 Task: Open Card Crisis Management Simulation in Board Social Media Advertising Strategy and Execution to Workspace Forecasting and Budgeting and add a team member Softage.2@softage.net, a label Red, a checklist Copyrights, an attachment from your google drive, a color Red and finally, add a card description 'Develop and launch new customer loyalty program for repeat business' and a comment 'Given the potential impact of this task on our company brand reputation, let us ensure that we approach it with a focus on quality and excellence.'. Add a start date 'Jan 06, 1900' with a due date 'Jan 13, 1900'
Action: Mouse moved to (114, 457)
Screenshot: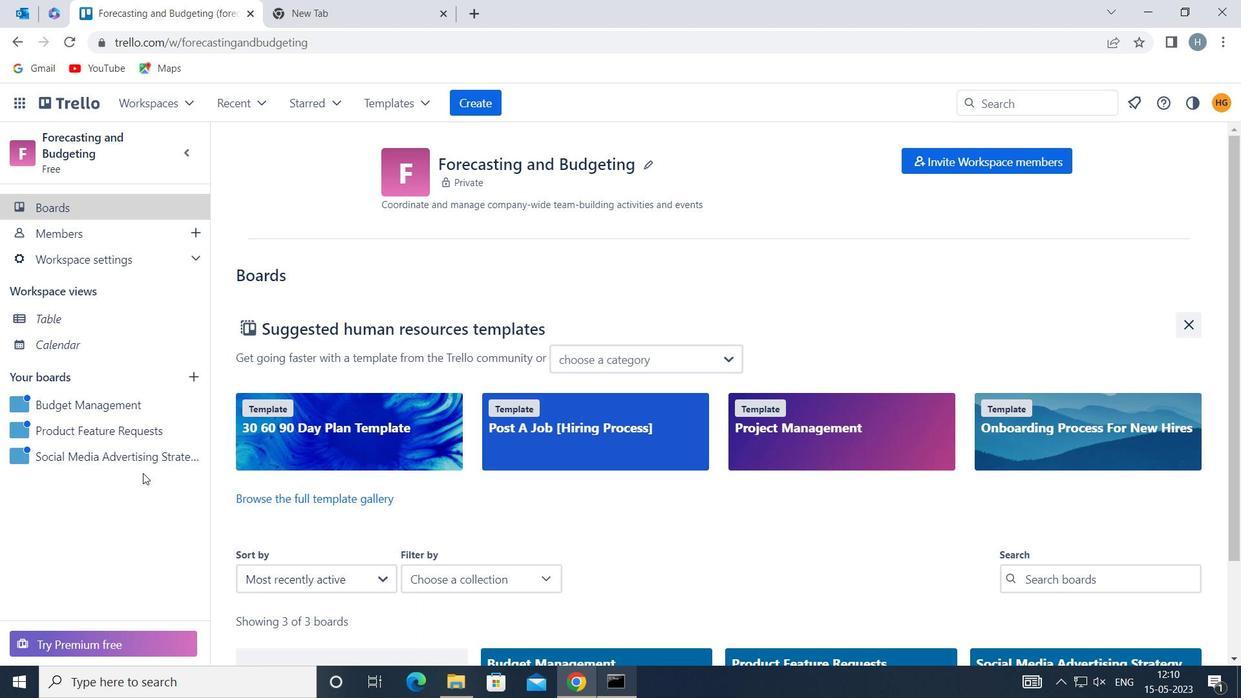 
Action: Mouse pressed left at (114, 457)
Screenshot: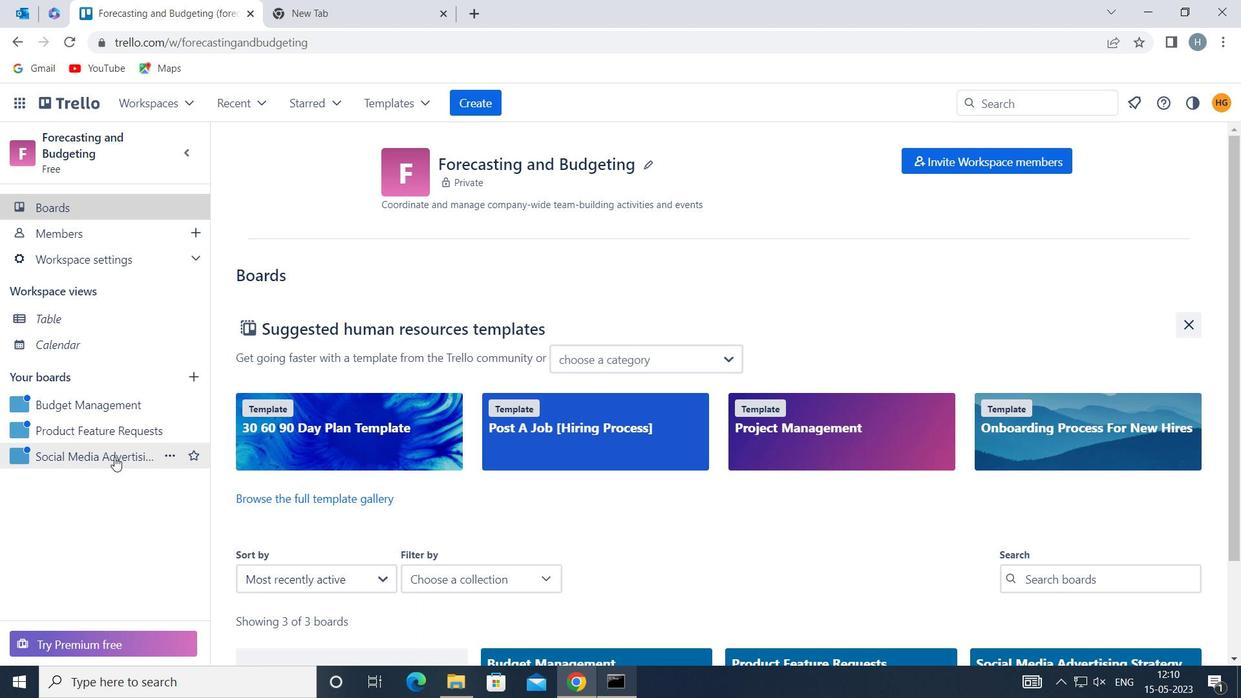 
Action: Mouse moved to (583, 227)
Screenshot: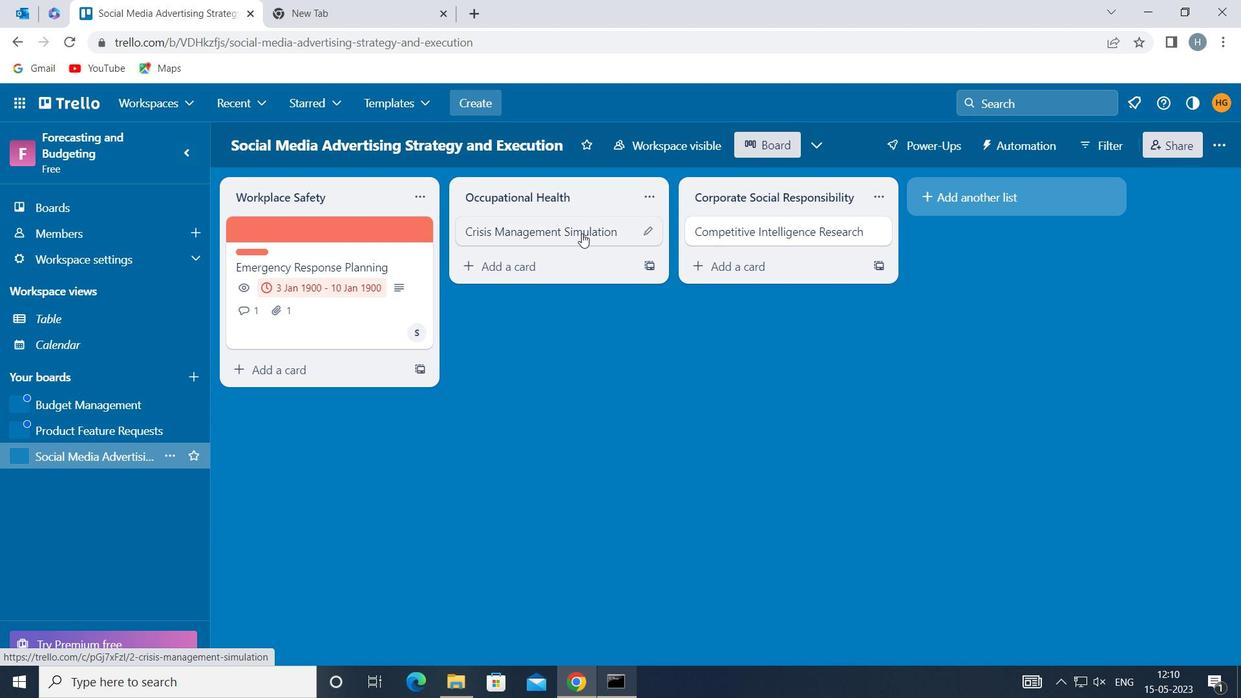 
Action: Mouse pressed left at (583, 227)
Screenshot: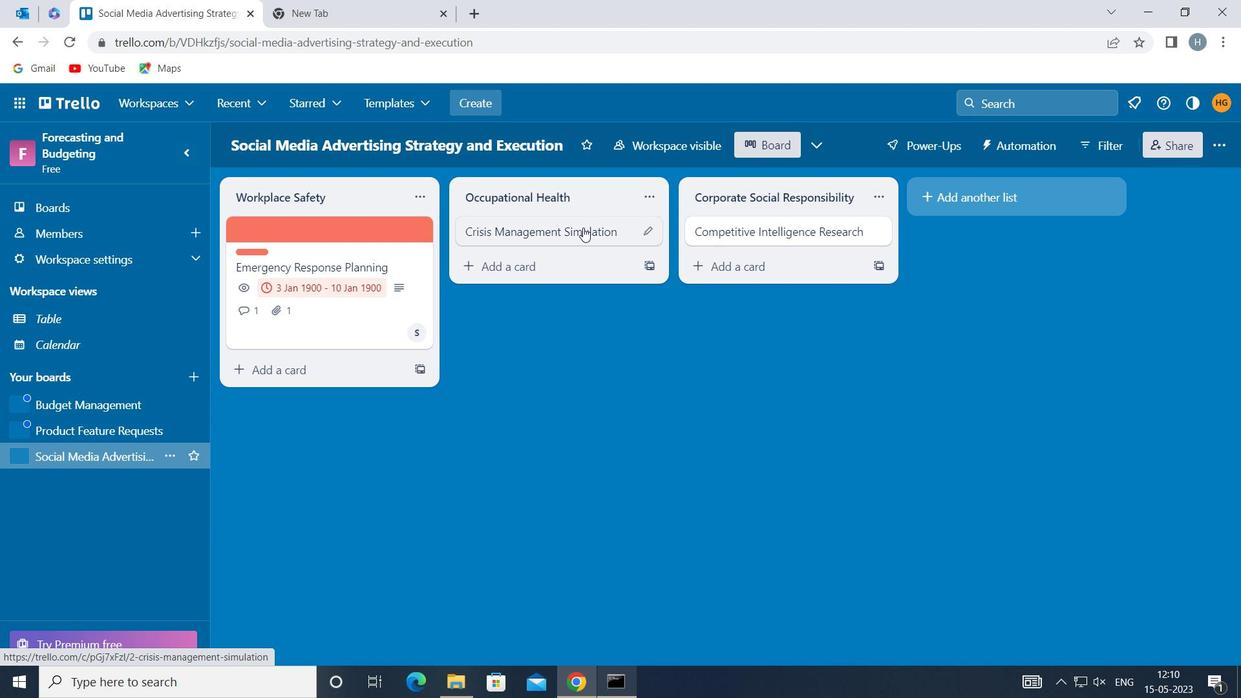 
Action: Mouse moved to (839, 283)
Screenshot: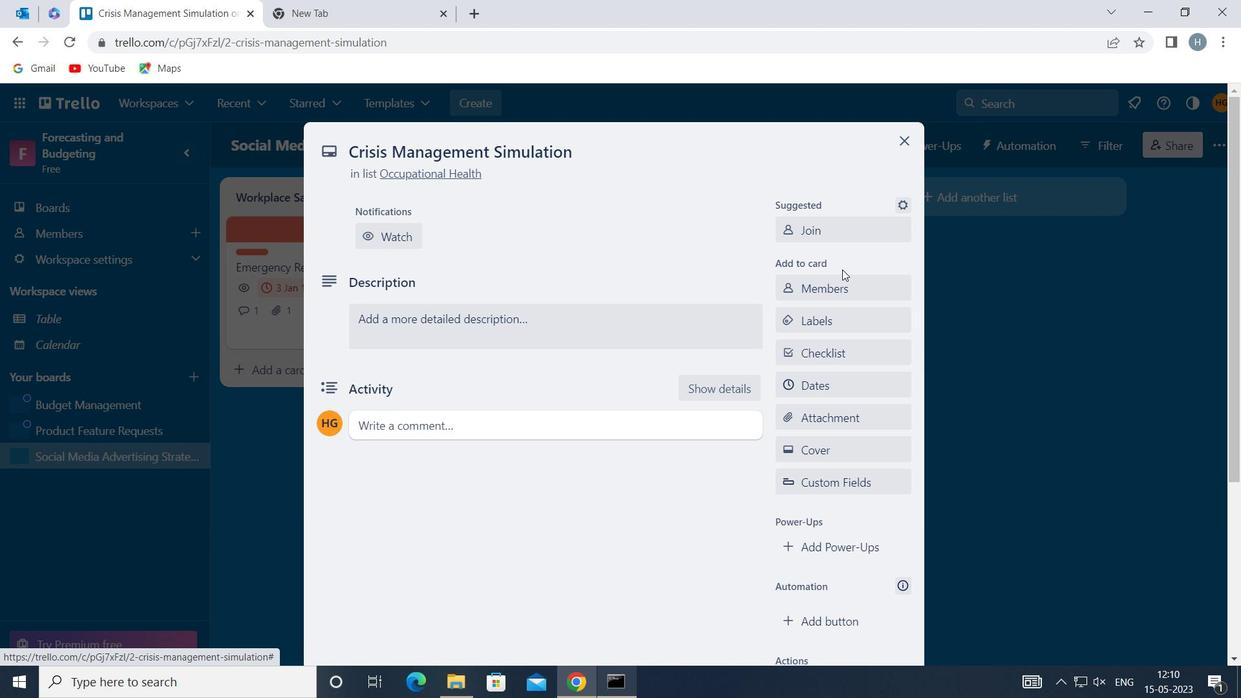 
Action: Mouse pressed left at (839, 283)
Screenshot: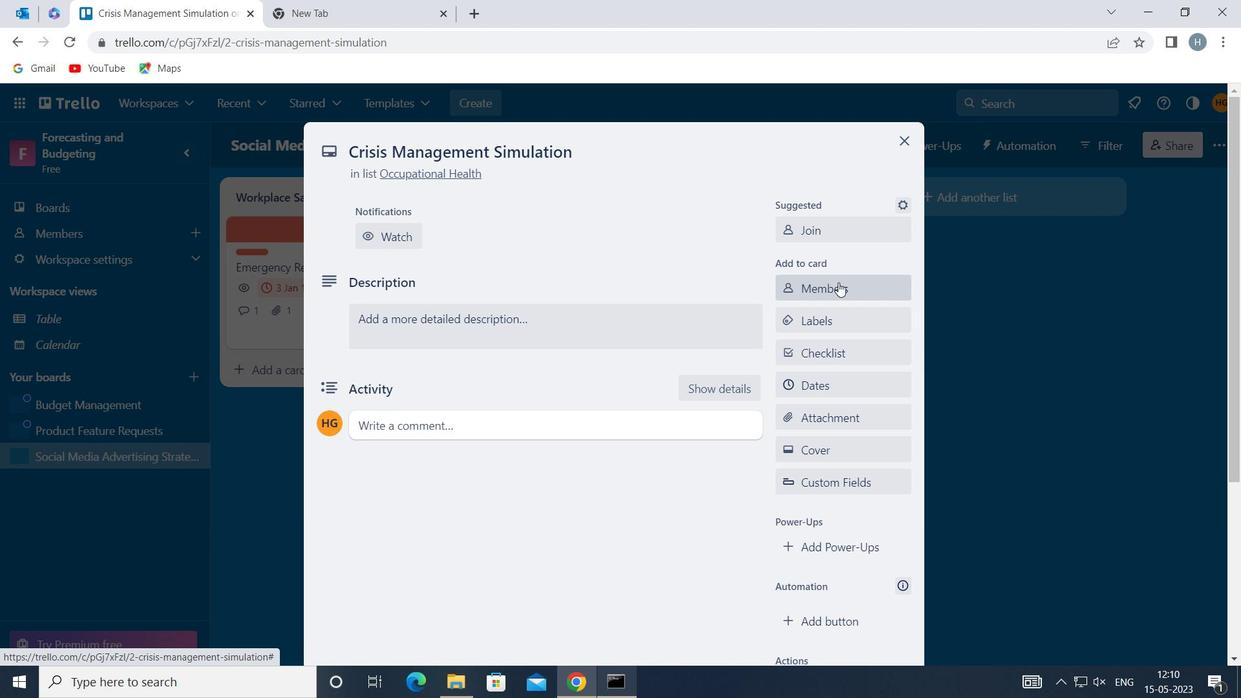 
Action: Key pressed softag
Screenshot: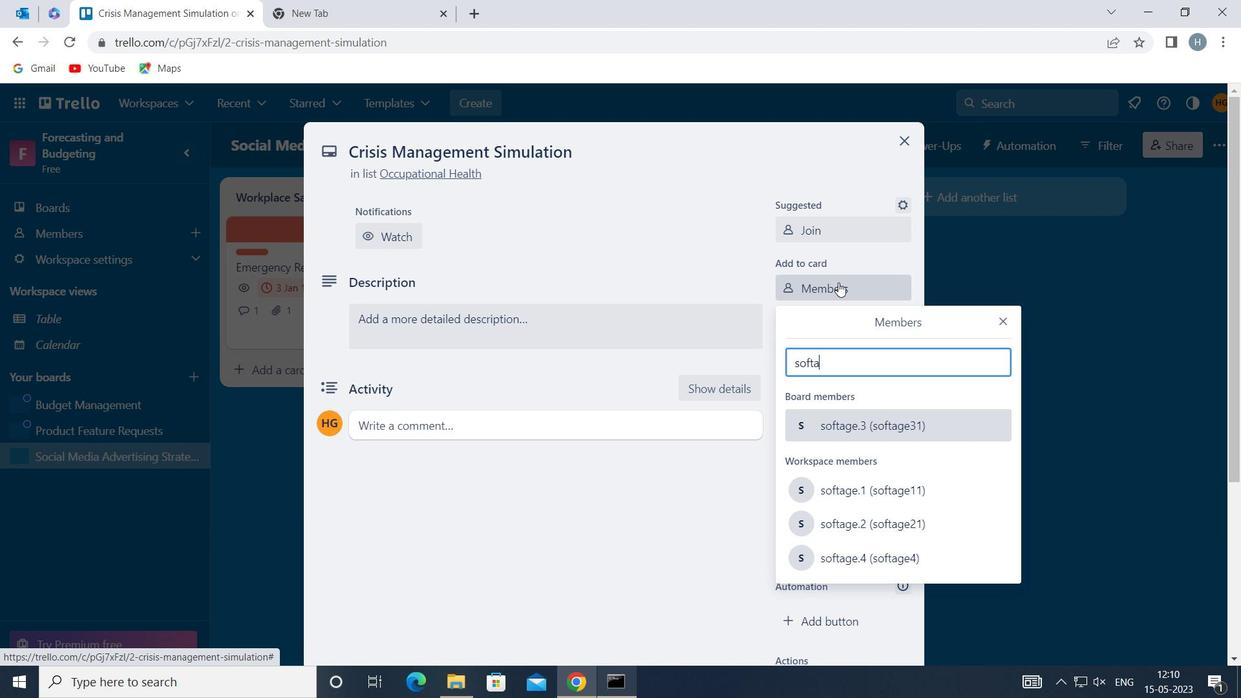 
Action: Mouse moved to (840, 283)
Screenshot: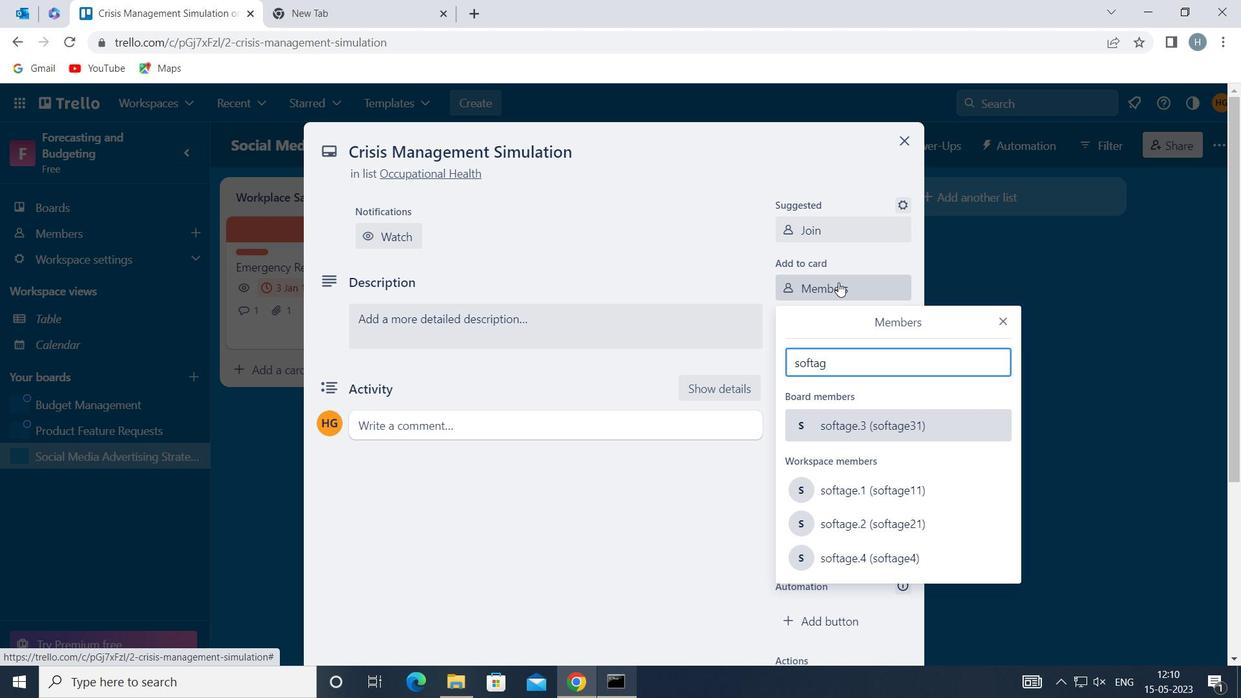 
Action: Key pressed e
Screenshot: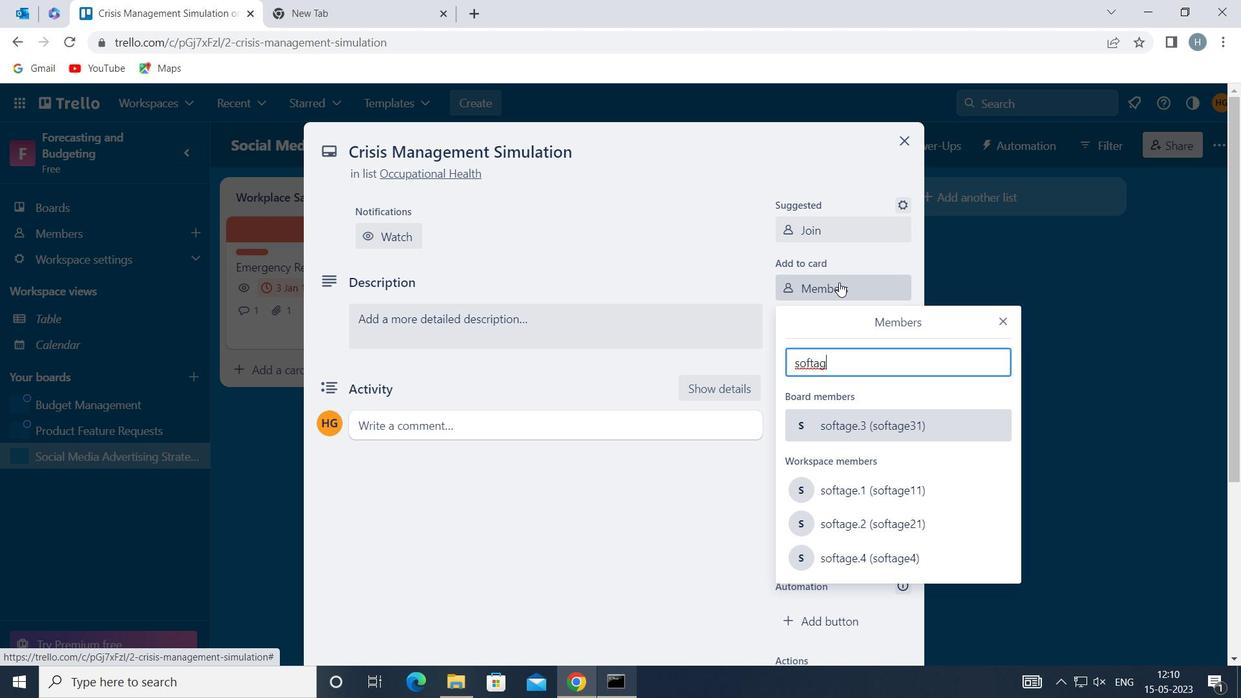 
Action: Mouse moved to (902, 521)
Screenshot: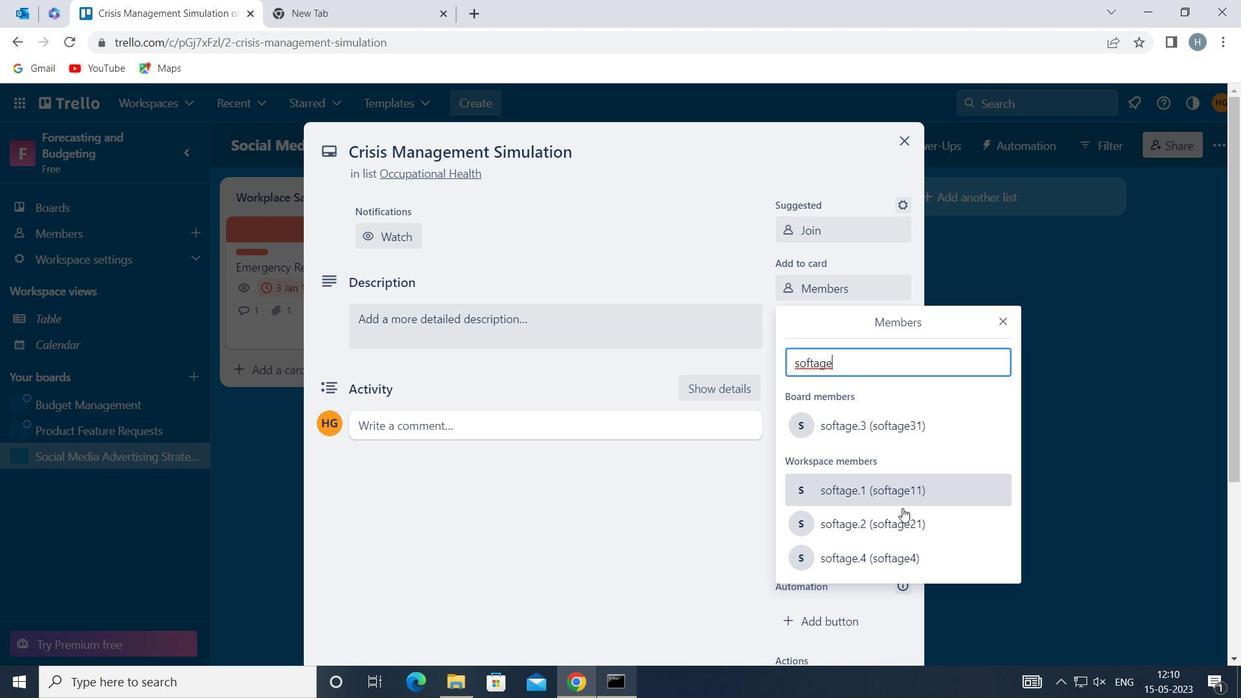 
Action: Mouse pressed left at (902, 521)
Screenshot: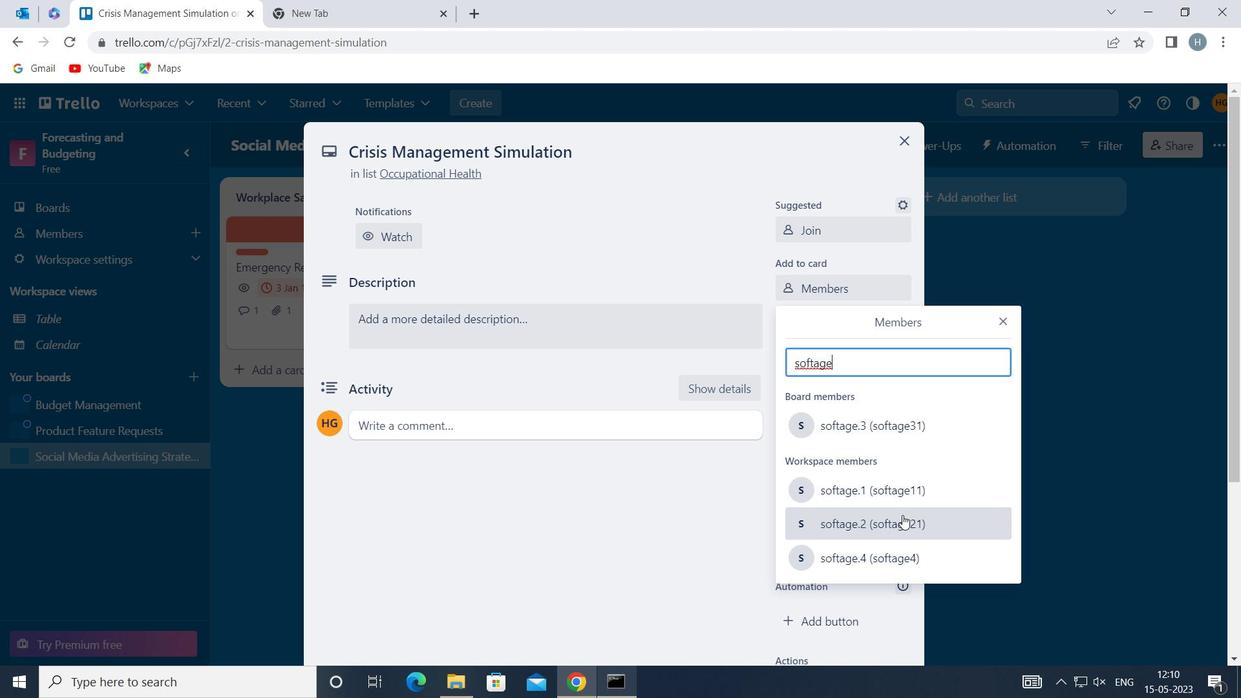 
Action: Mouse moved to (1004, 317)
Screenshot: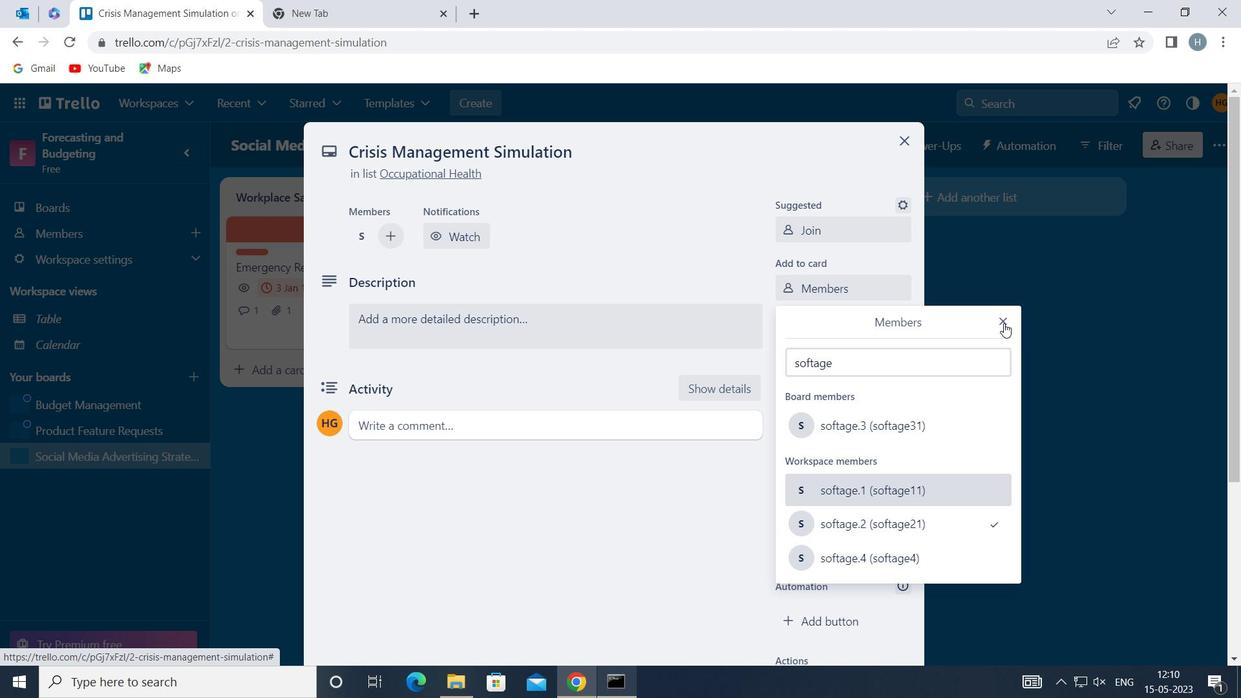 
Action: Mouse pressed left at (1004, 317)
Screenshot: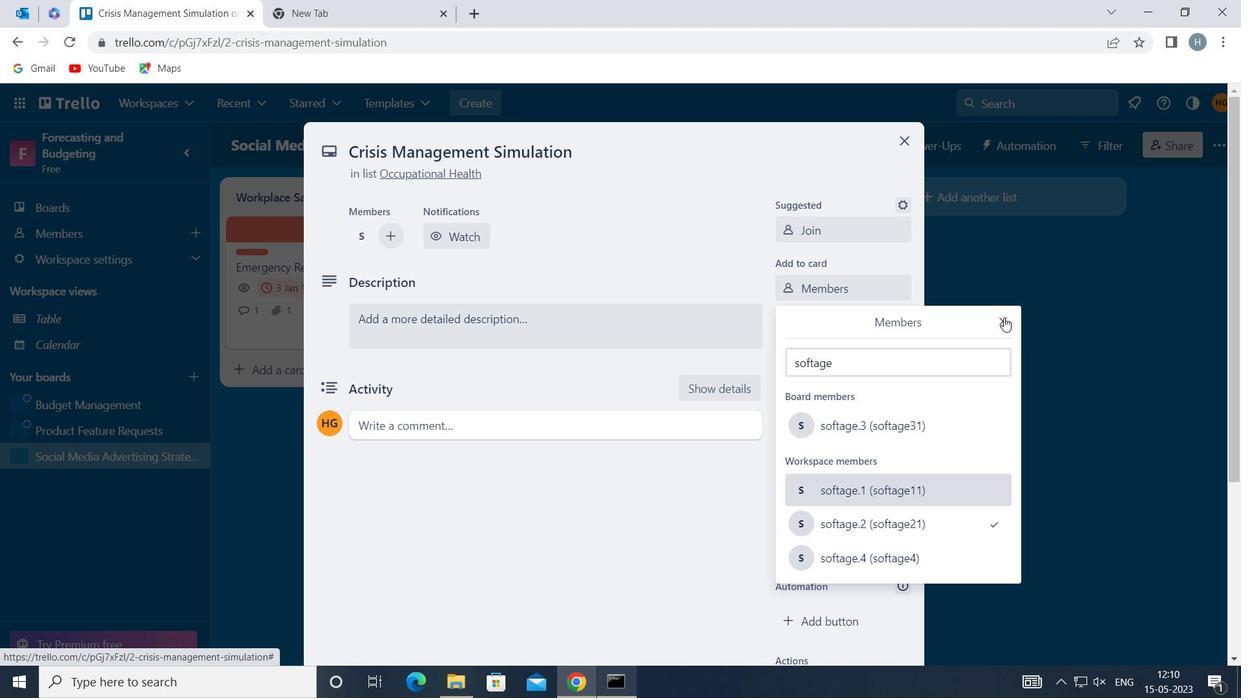 
Action: Mouse moved to (845, 325)
Screenshot: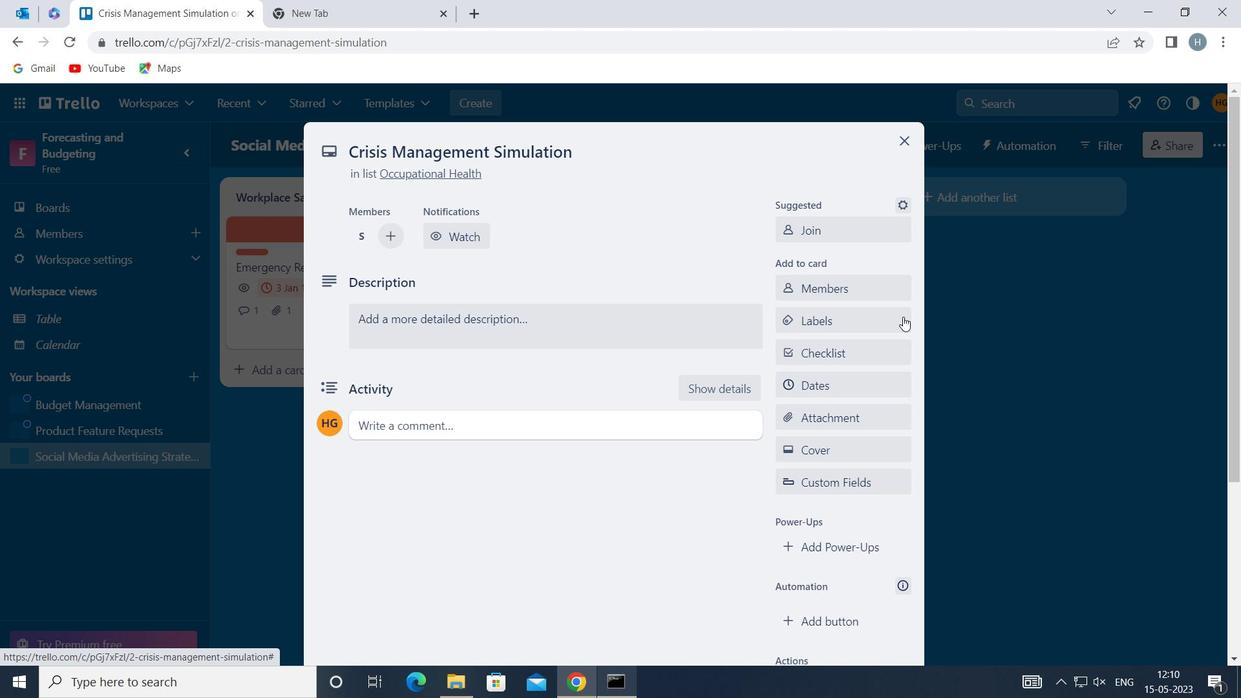 
Action: Mouse pressed left at (845, 325)
Screenshot: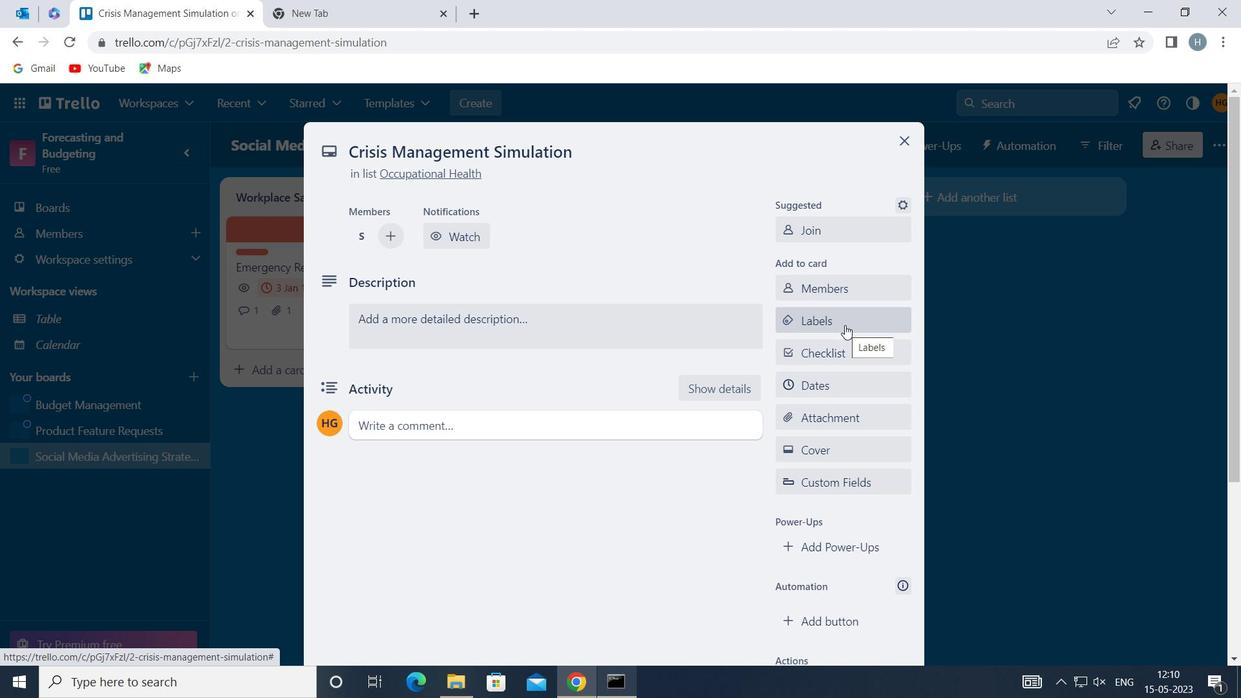
Action: Mouse pressed left at (845, 325)
Screenshot: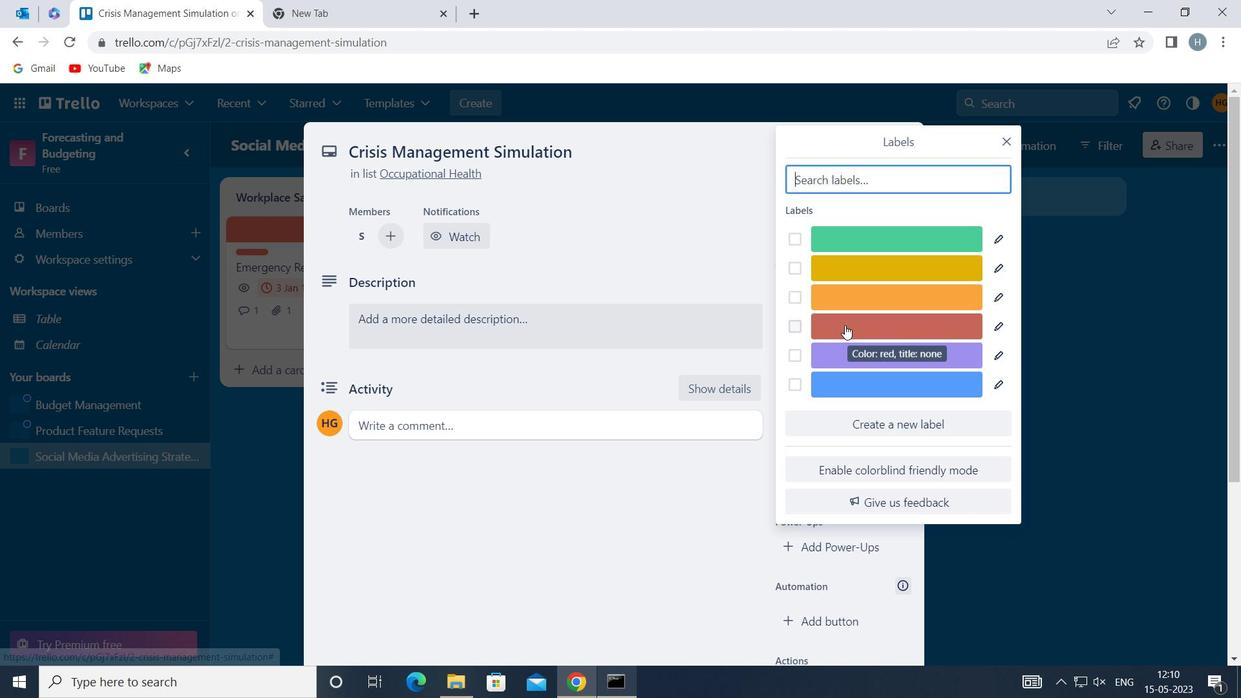 
Action: Mouse moved to (1007, 140)
Screenshot: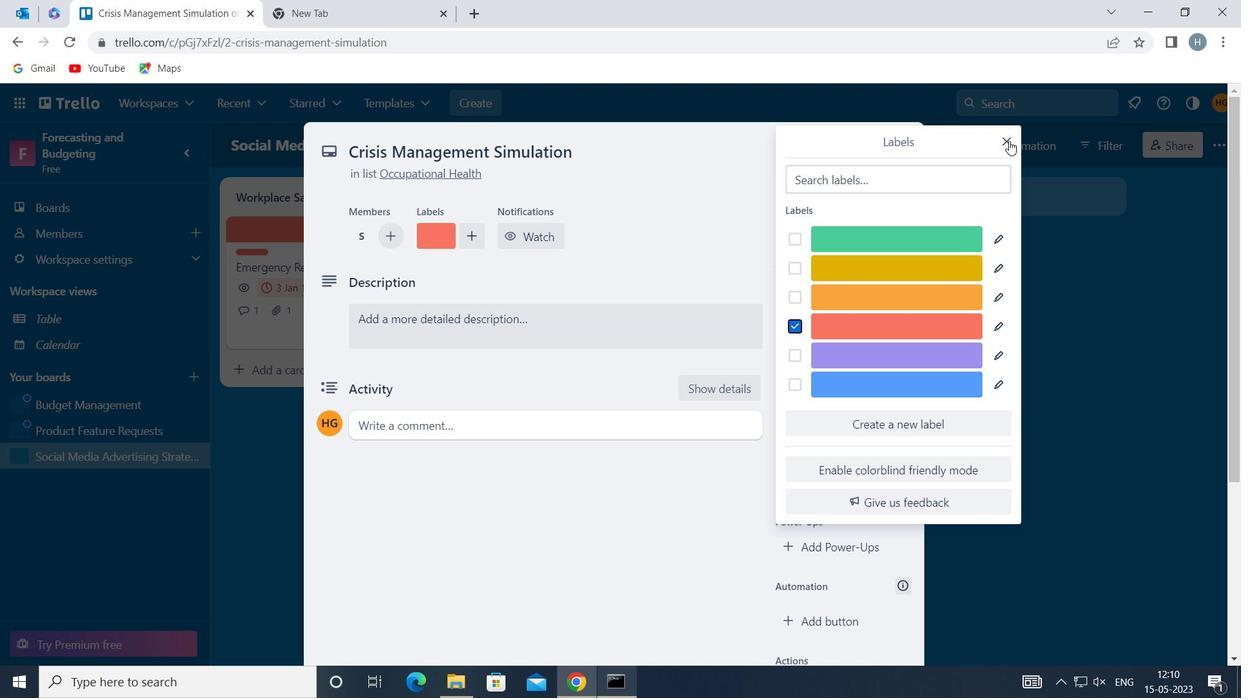 
Action: Mouse pressed left at (1007, 140)
Screenshot: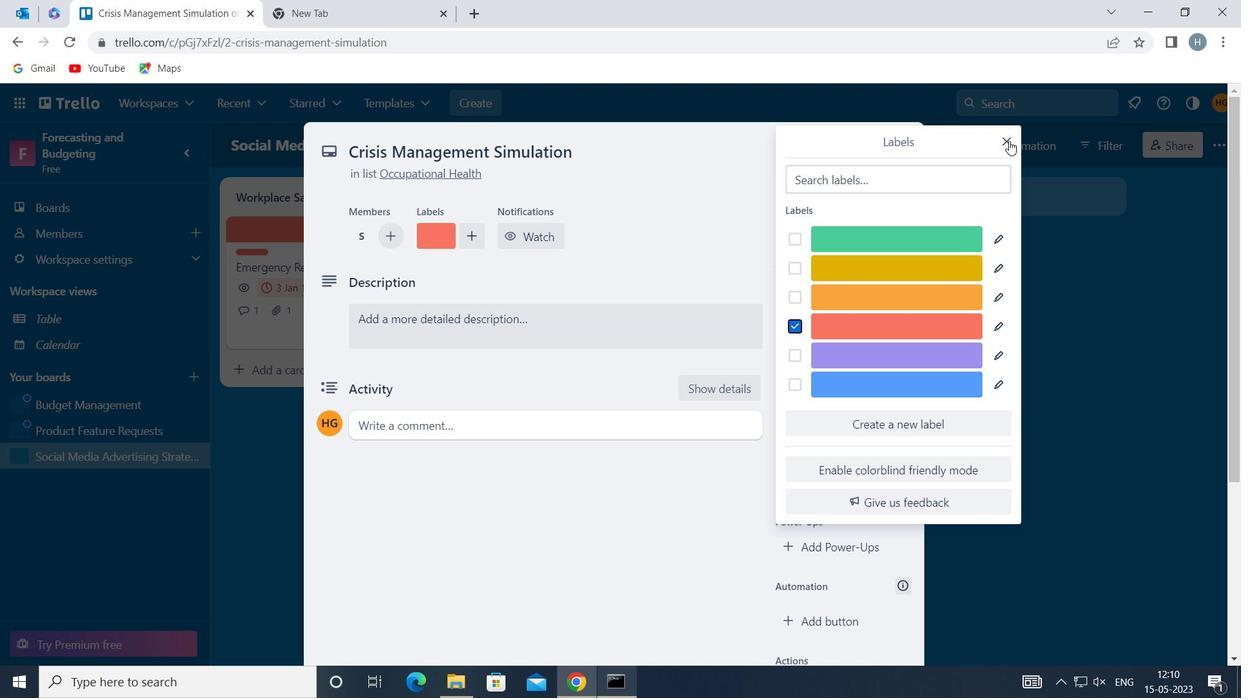
Action: Mouse moved to (845, 350)
Screenshot: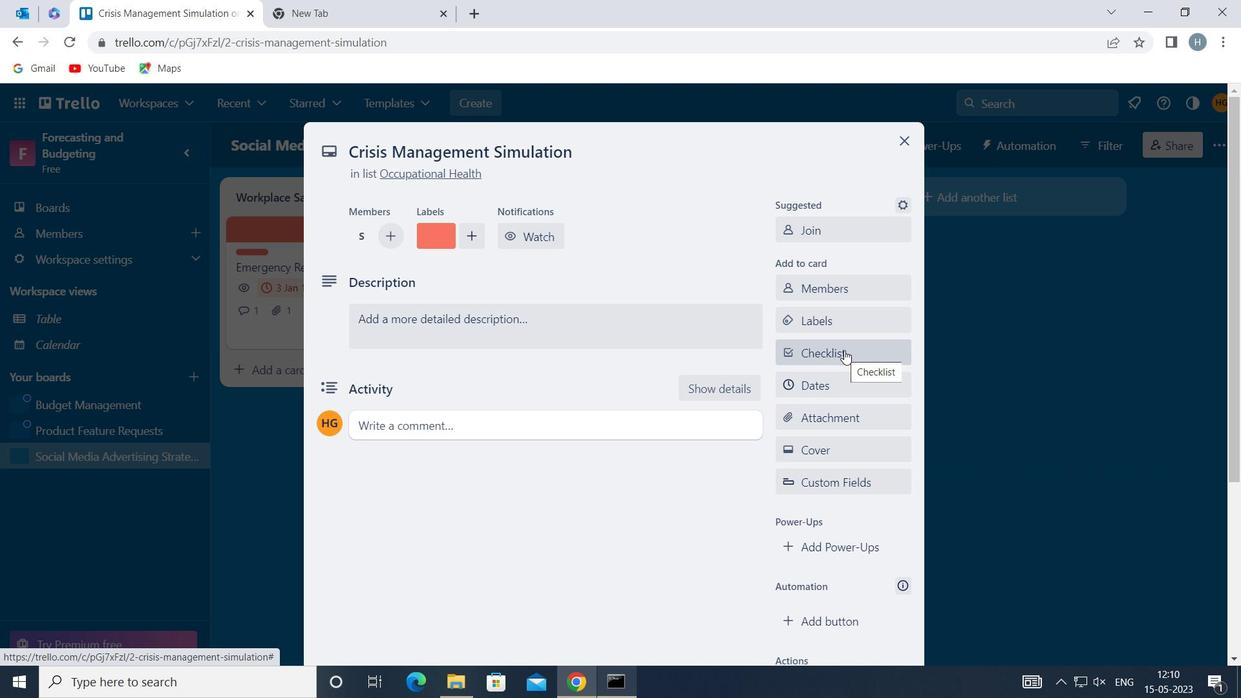 
Action: Mouse pressed left at (845, 350)
Screenshot: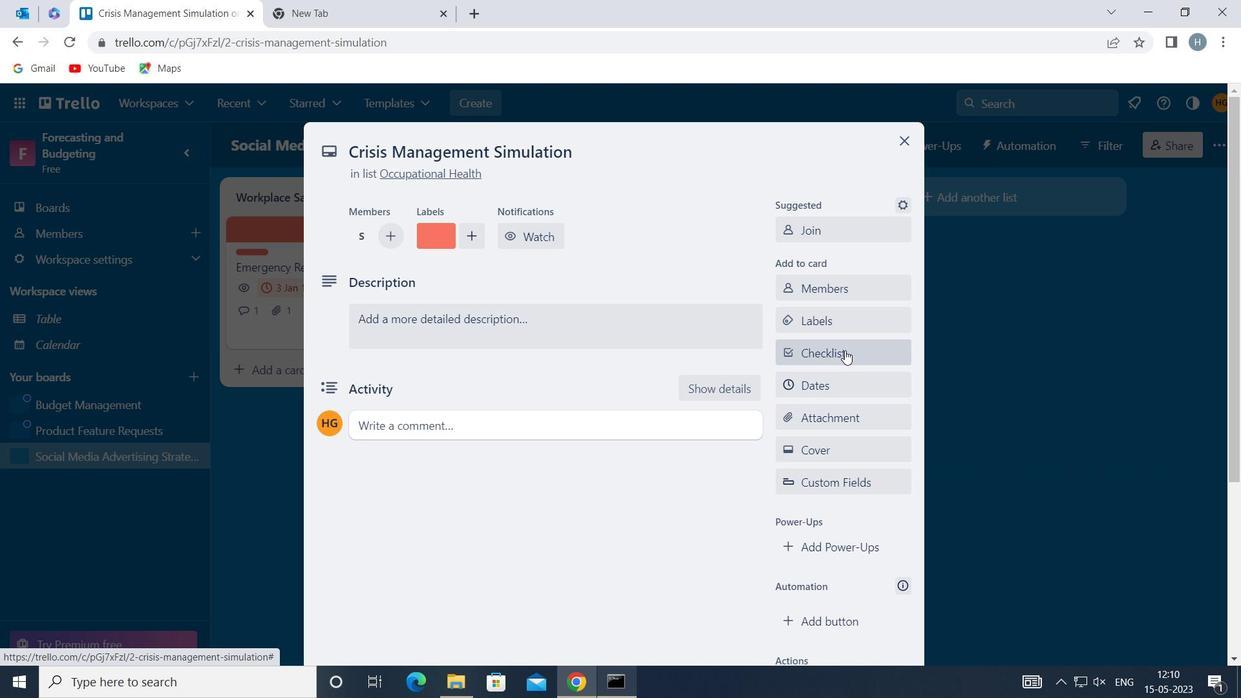 
Action: Key pressed <Key.shift>COPYRIGHTS
Screenshot: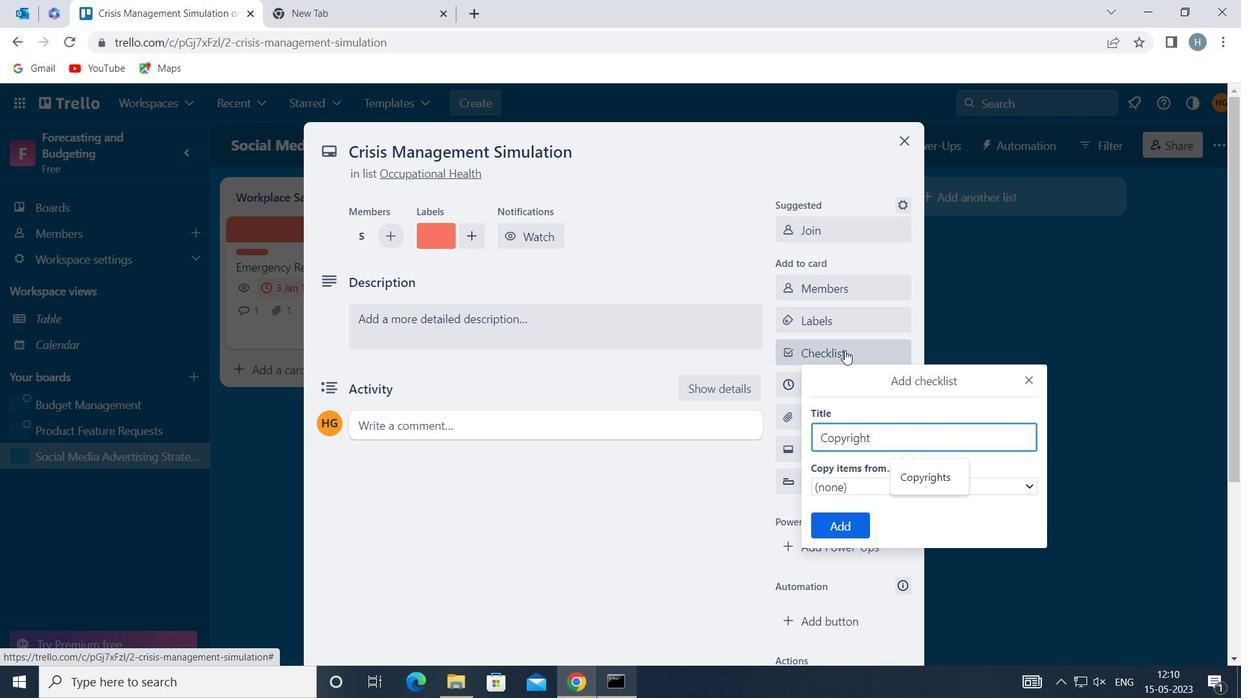 
Action: Mouse moved to (847, 515)
Screenshot: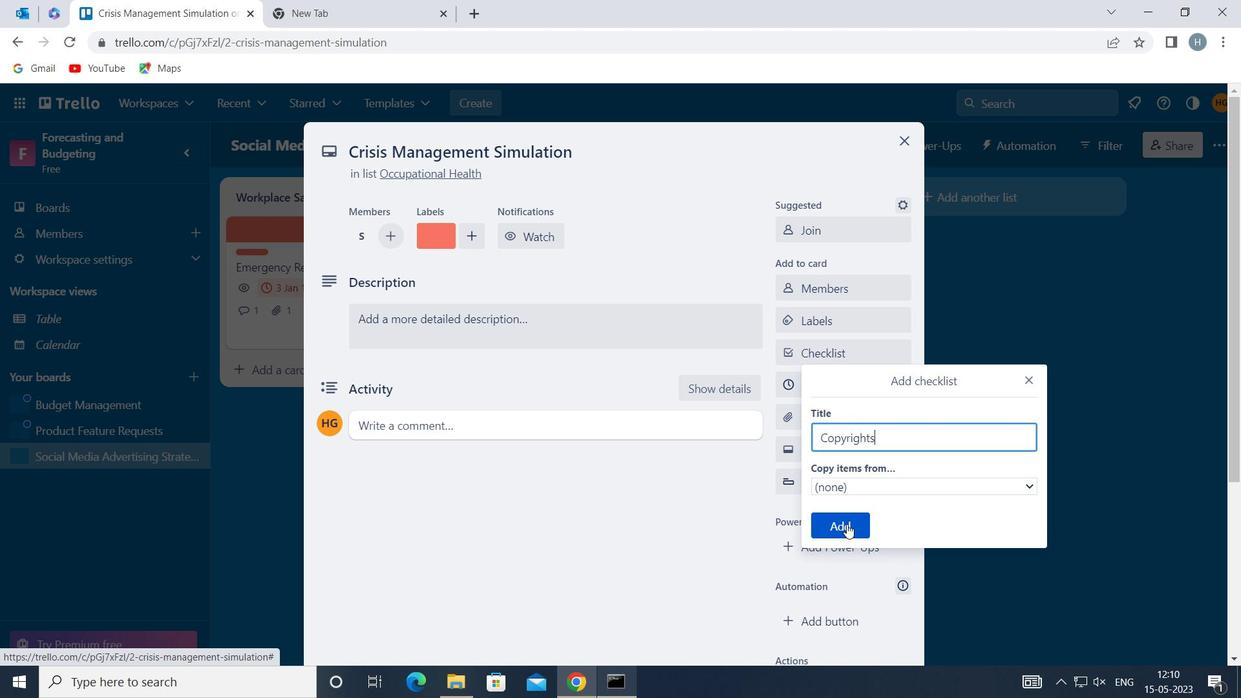 
Action: Mouse pressed left at (847, 515)
Screenshot: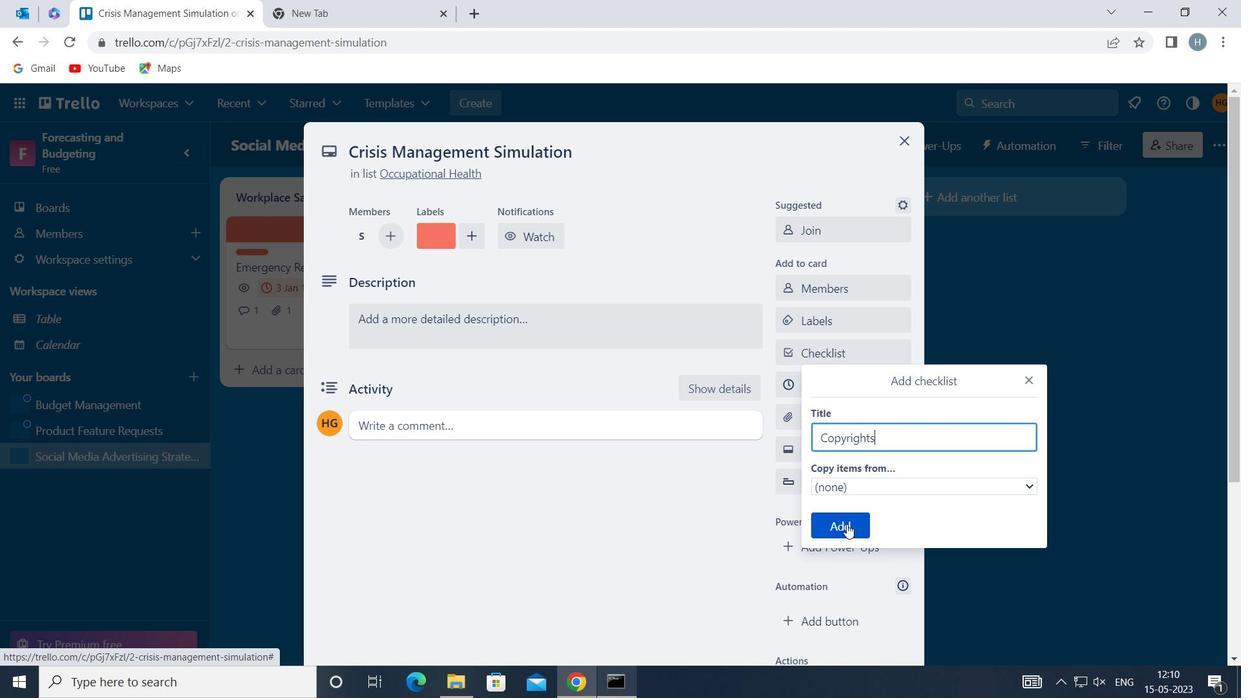 
Action: Mouse moved to (836, 416)
Screenshot: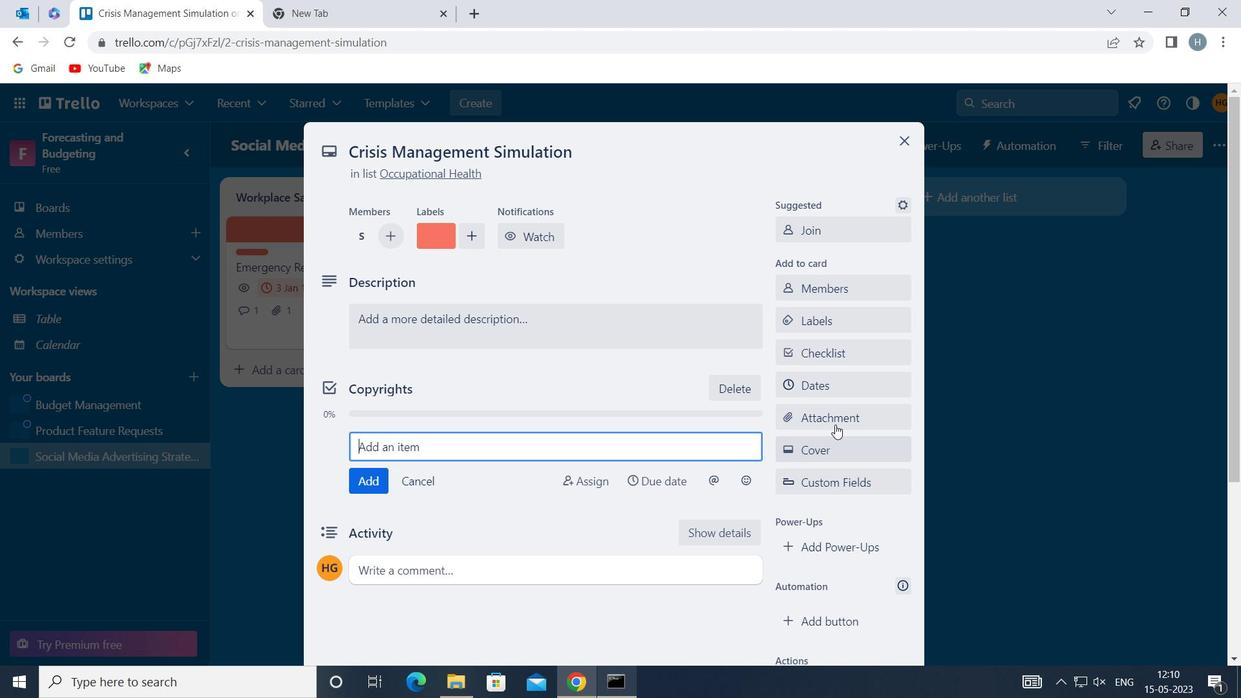 
Action: Mouse pressed left at (836, 416)
Screenshot: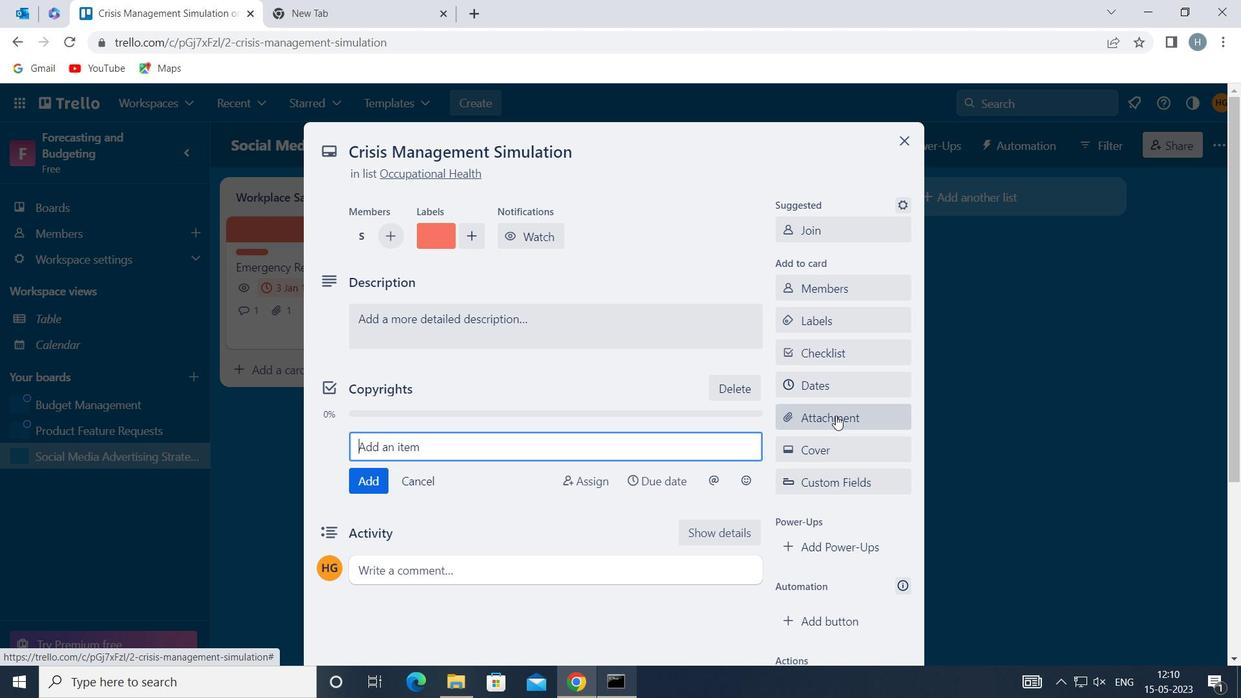 
Action: Mouse moved to (849, 228)
Screenshot: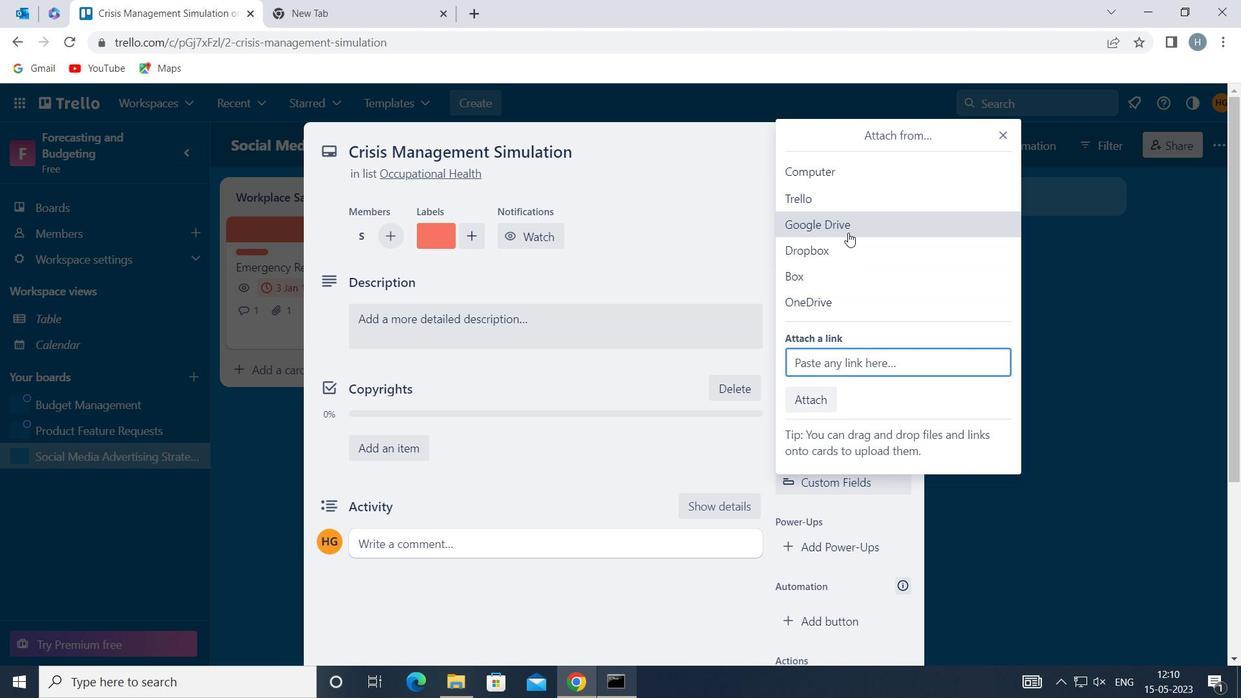 
Action: Mouse pressed left at (849, 228)
Screenshot: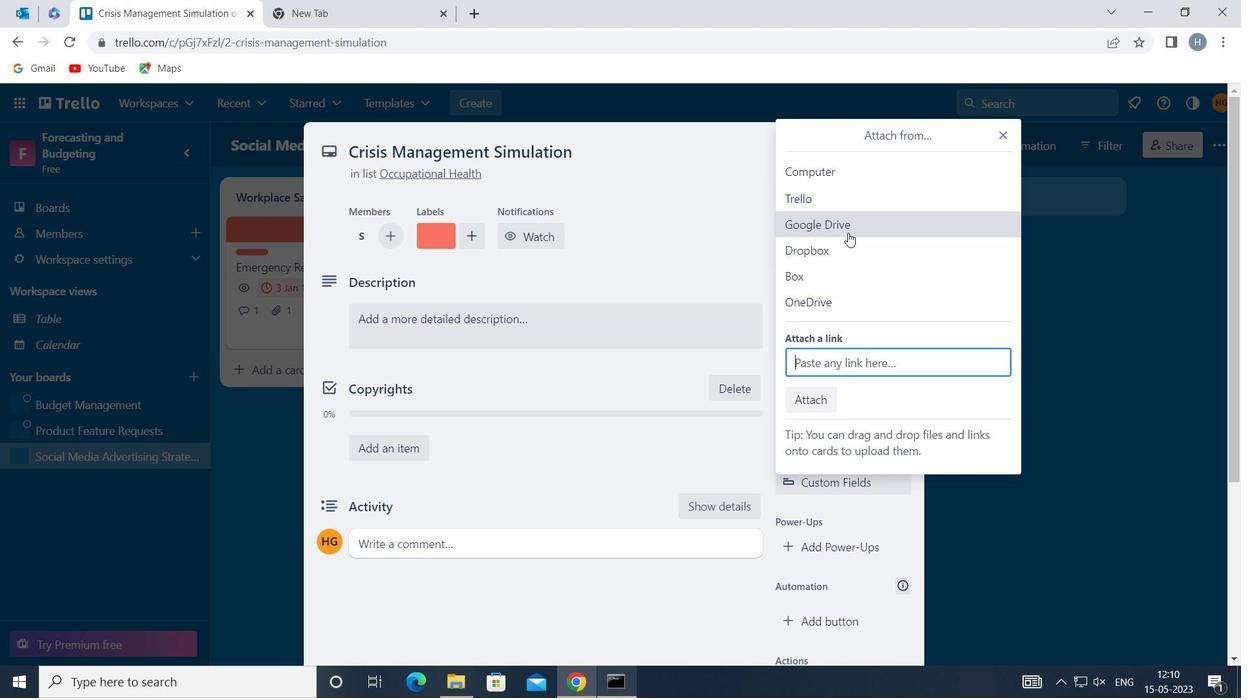 
Action: Mouse moved to (272, 386)
Screenshot: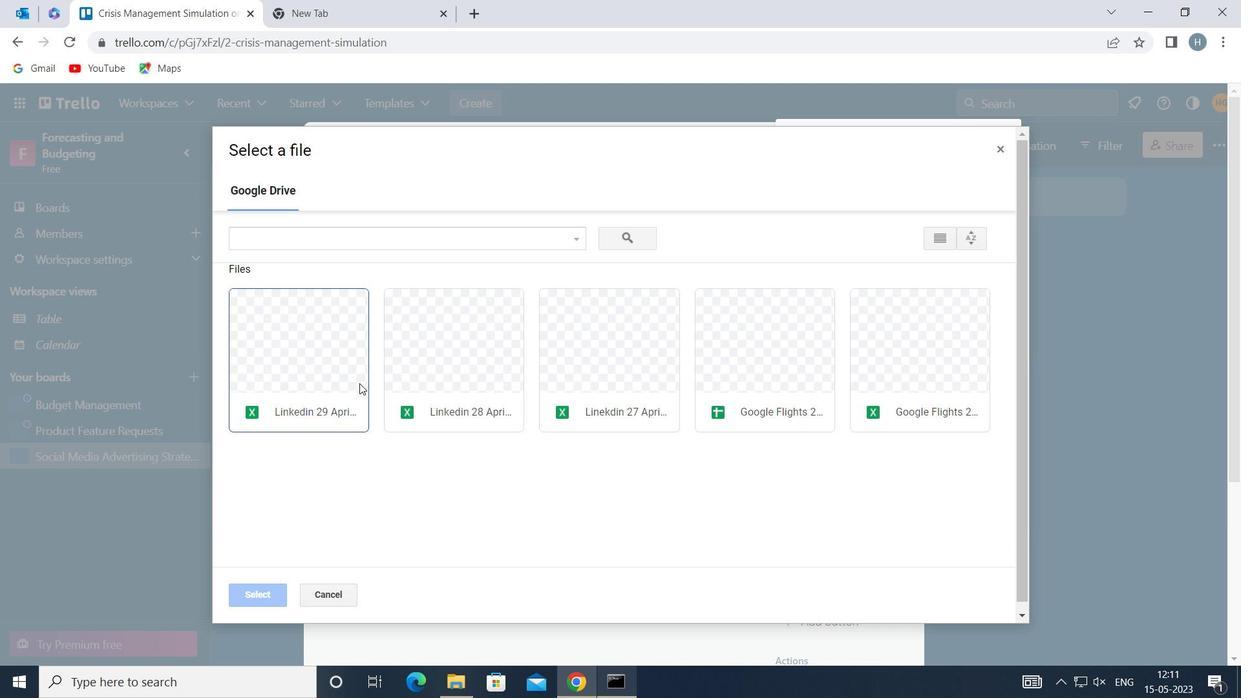 
Action: Mouse pressed left at (272, 386)
Screenshot: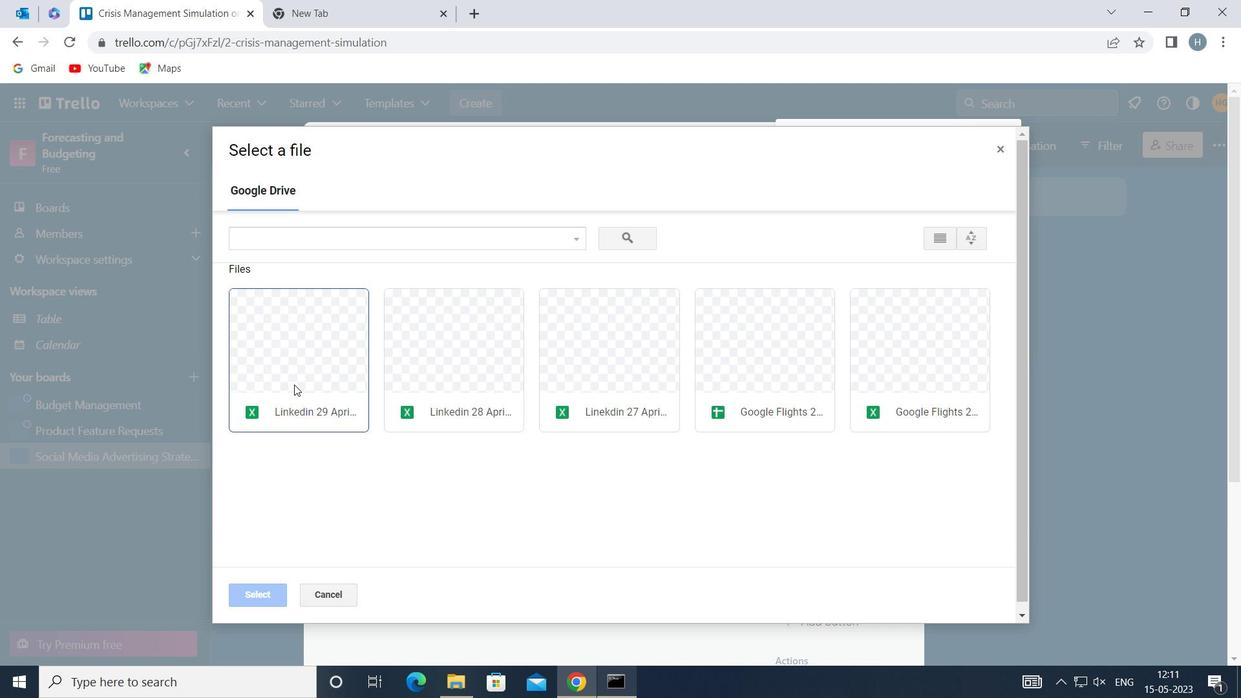 
Action: Mouse moved to (263, 592)
Screenshot: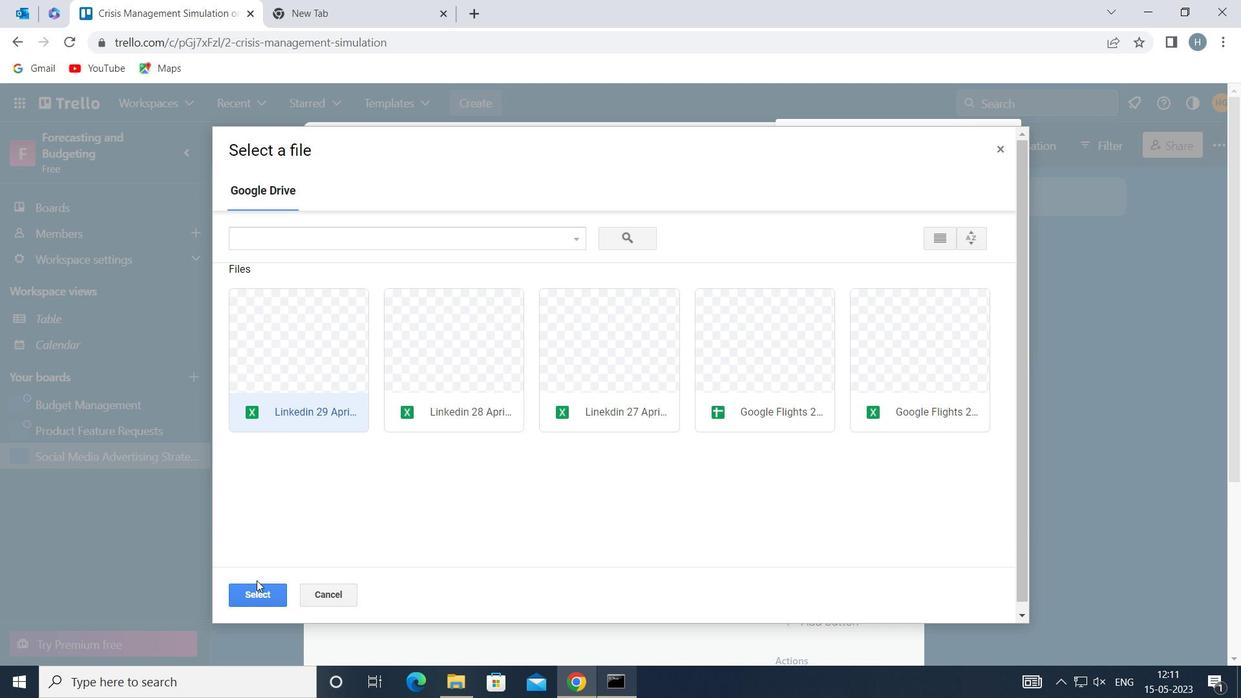 
Action: Mouse pressed left at (263, 592)
Screenshot: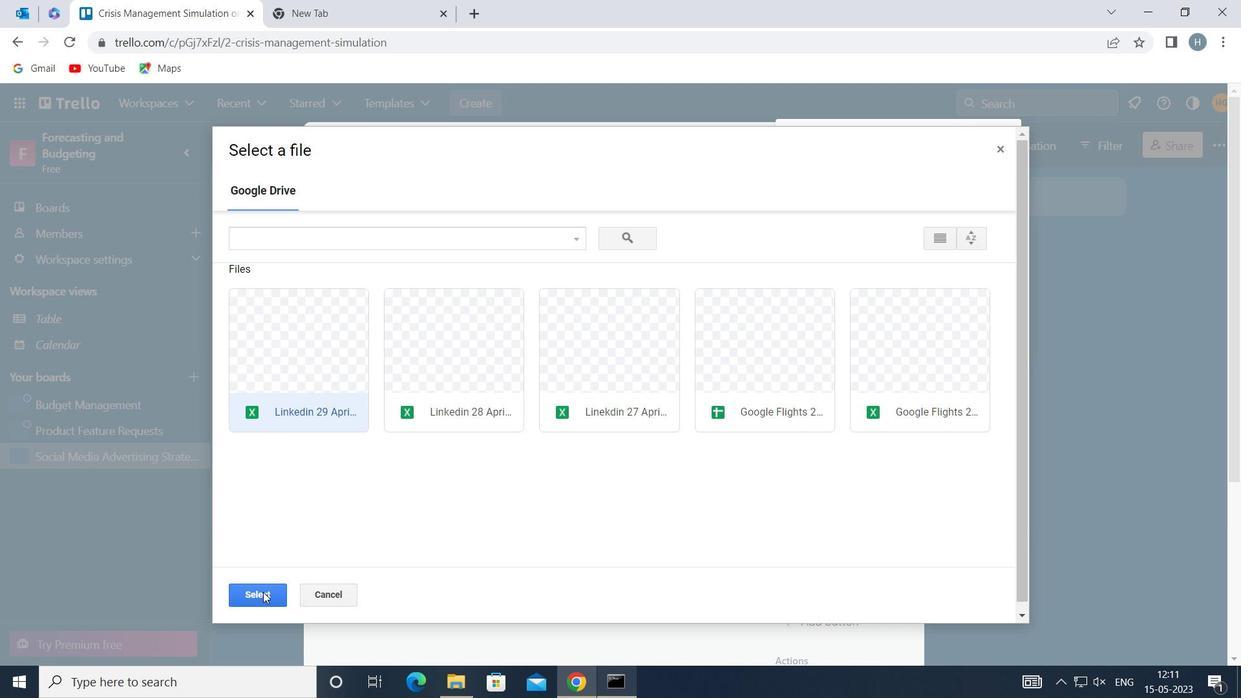 
Action: Mouse moved to (873, 451)
Screenshot: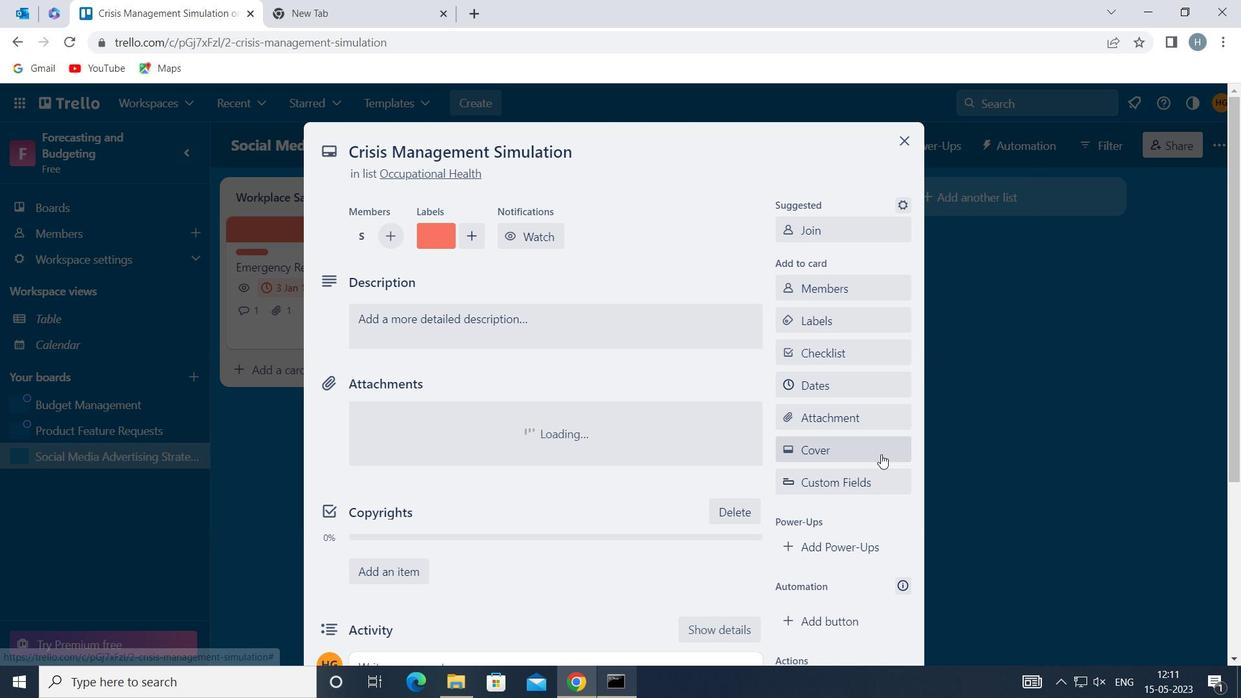 
Action: Mouse pressed left at (873, 451)
Screenshot: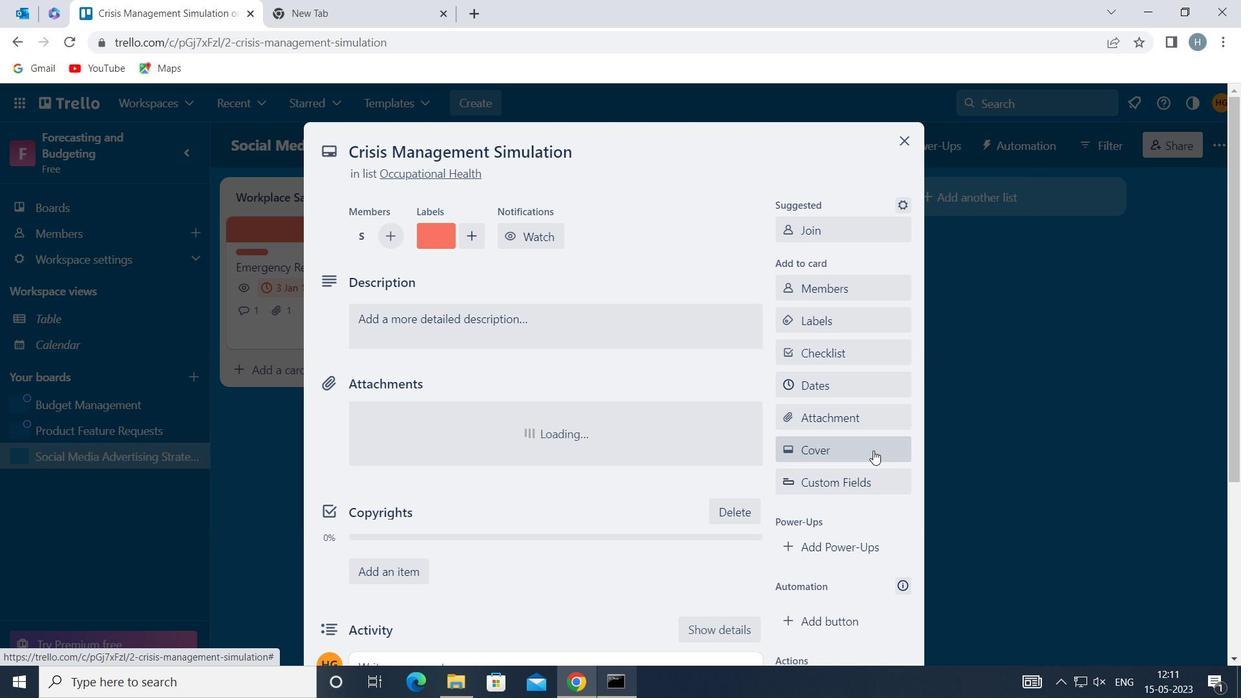 
Action: Mouse moved to (949, 339)
Screenshot: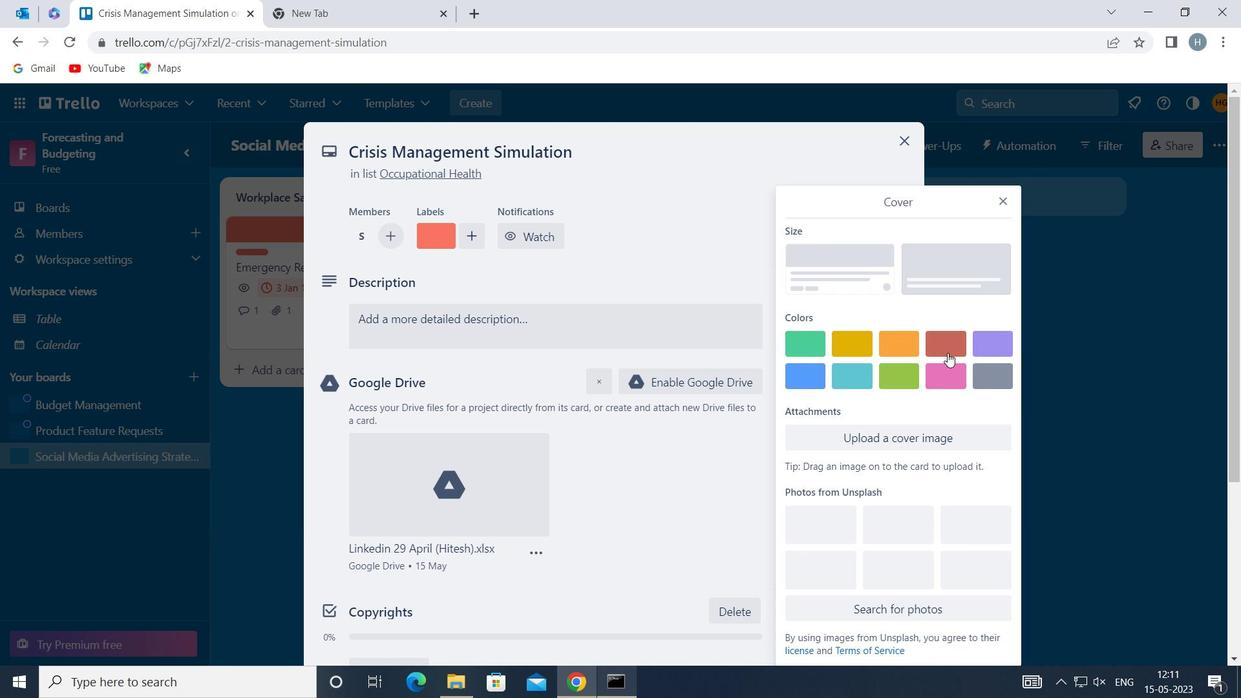 
Action: Mouse pressed left at (949, 339)
Screenshot: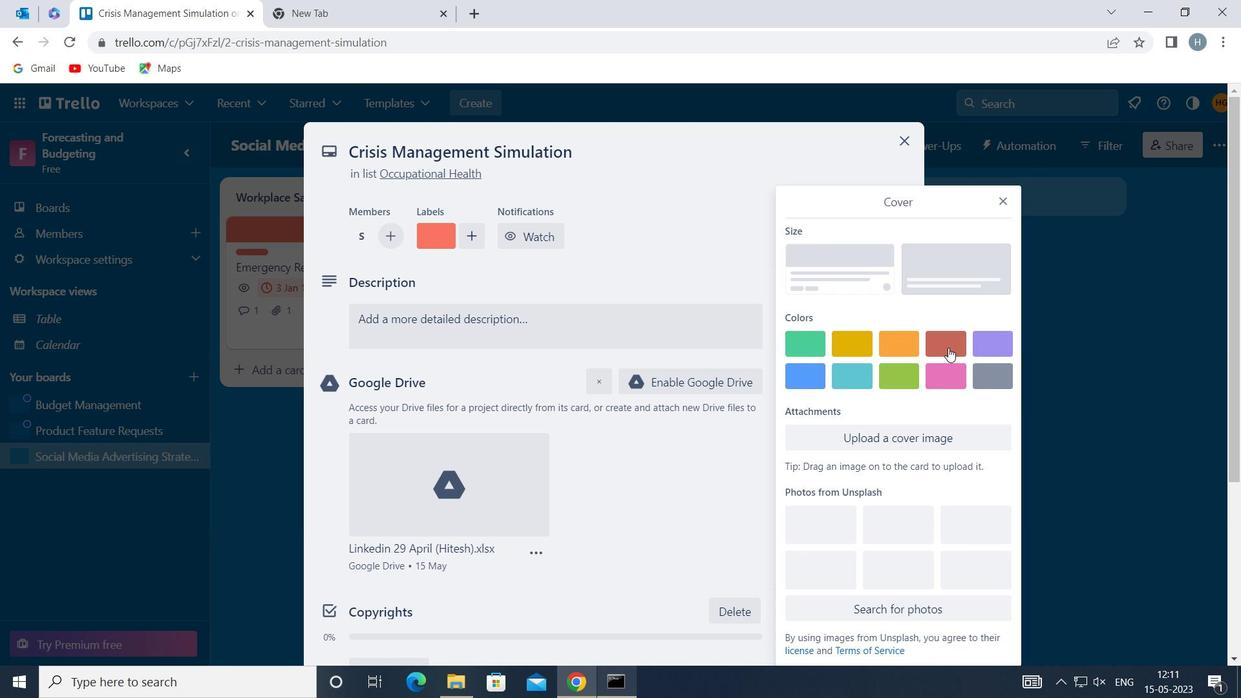 
Action: Mouse moved to (1013, 170)
Screenshot: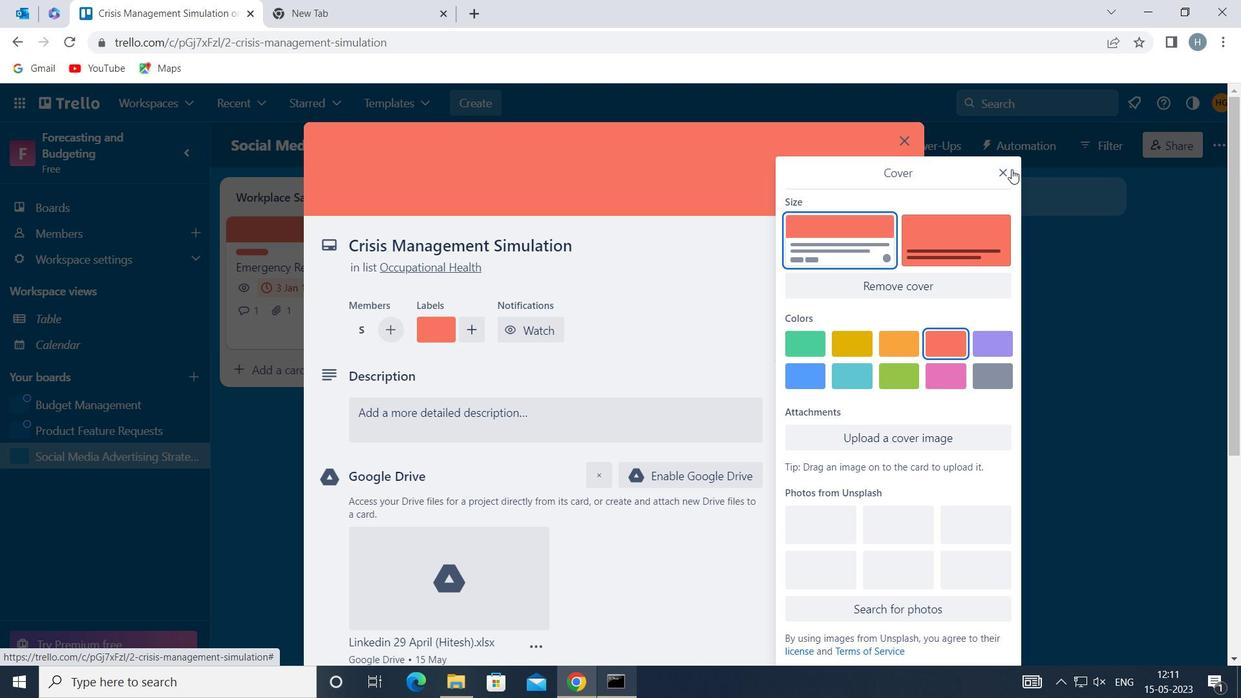 
Action: Mouse pressed left at (1013, 170)
Screenshot: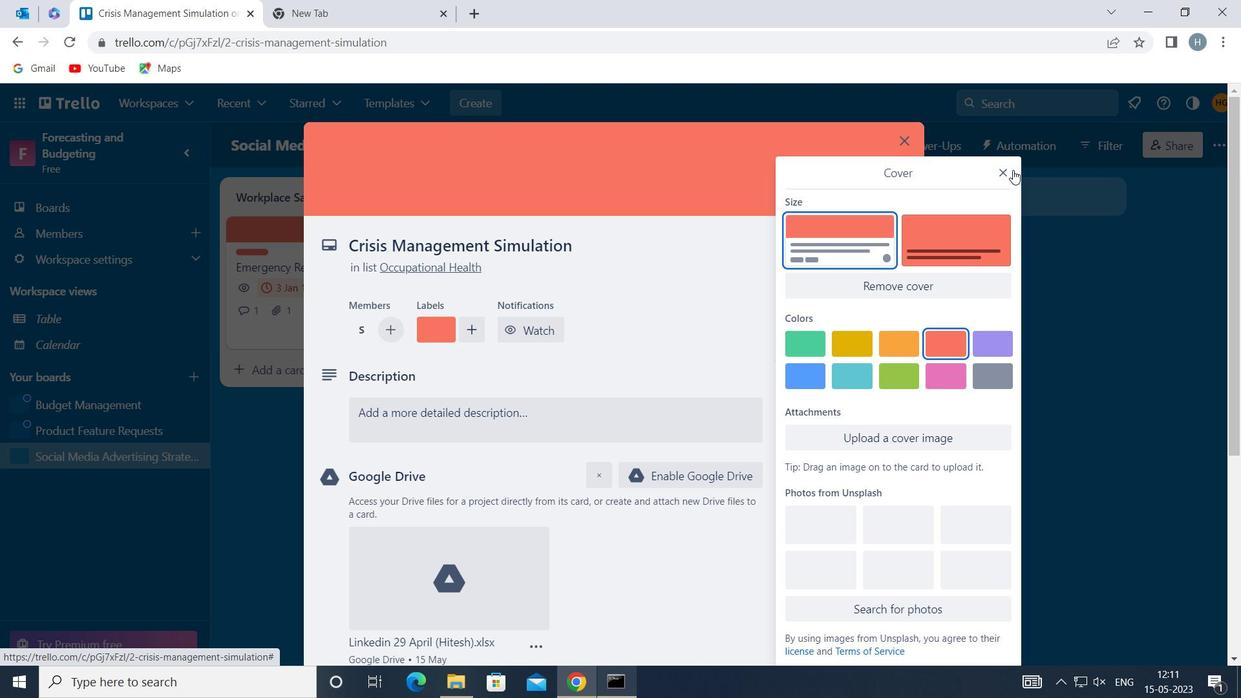 
Action: Mouse moved to (565, 405)
Screenshot: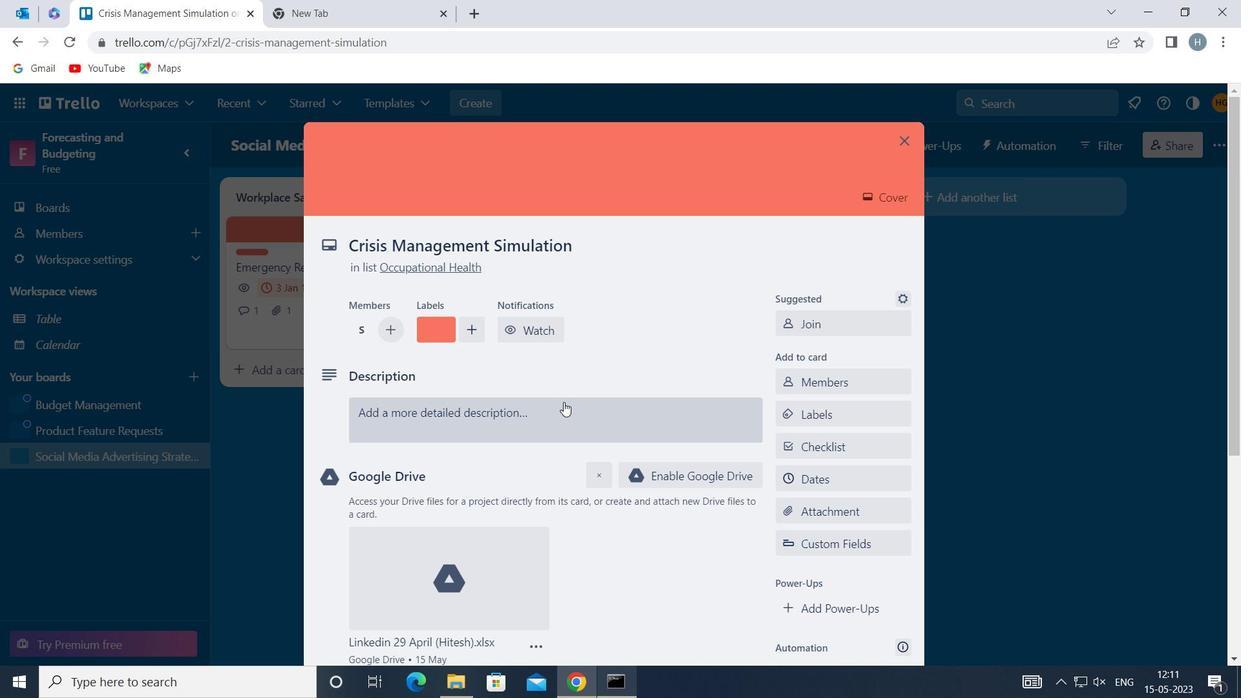 
Action: Mouse pressed left at (565, 405)
Screenshot: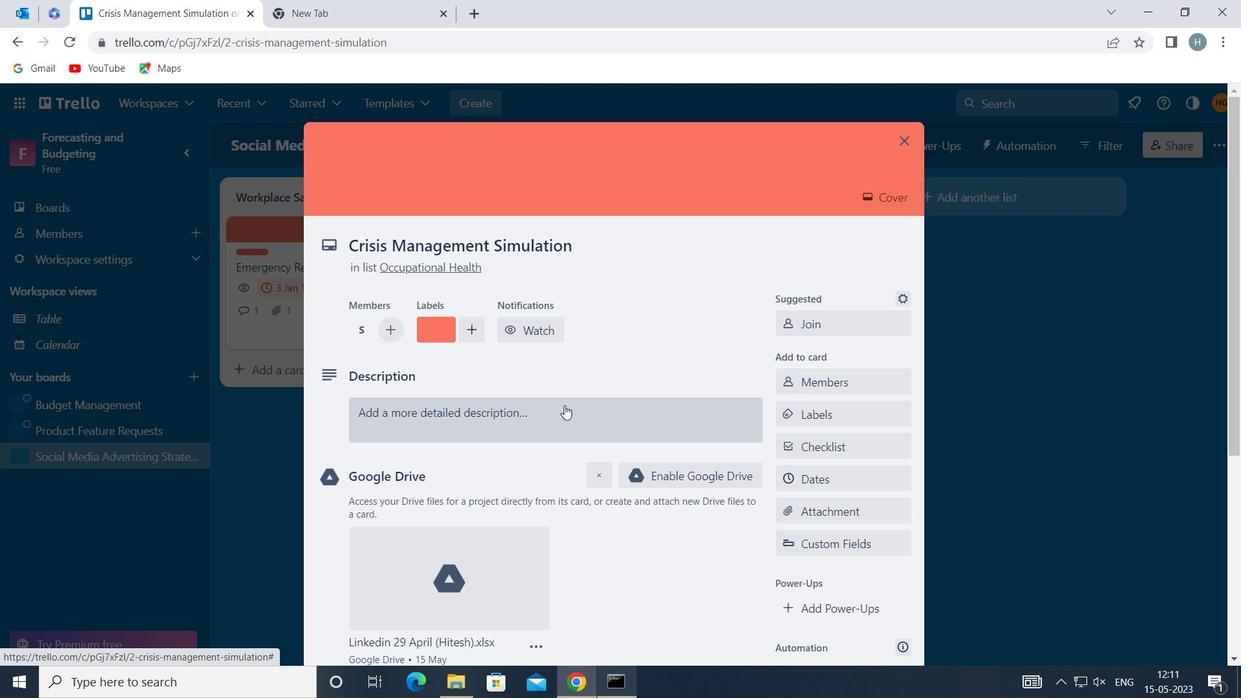 
Action: Key pressed <Key.shift>DEVELOP<Key.space>AND<Key.space>LAUNCH<Key.space>NEW<Key.space>CUSTOMER<Key.space>LOYALTY<Key.space>PROGRAM<Key.space>FOR<Key.space>REPEAT<Key.space>BUSINESS
Screenshot: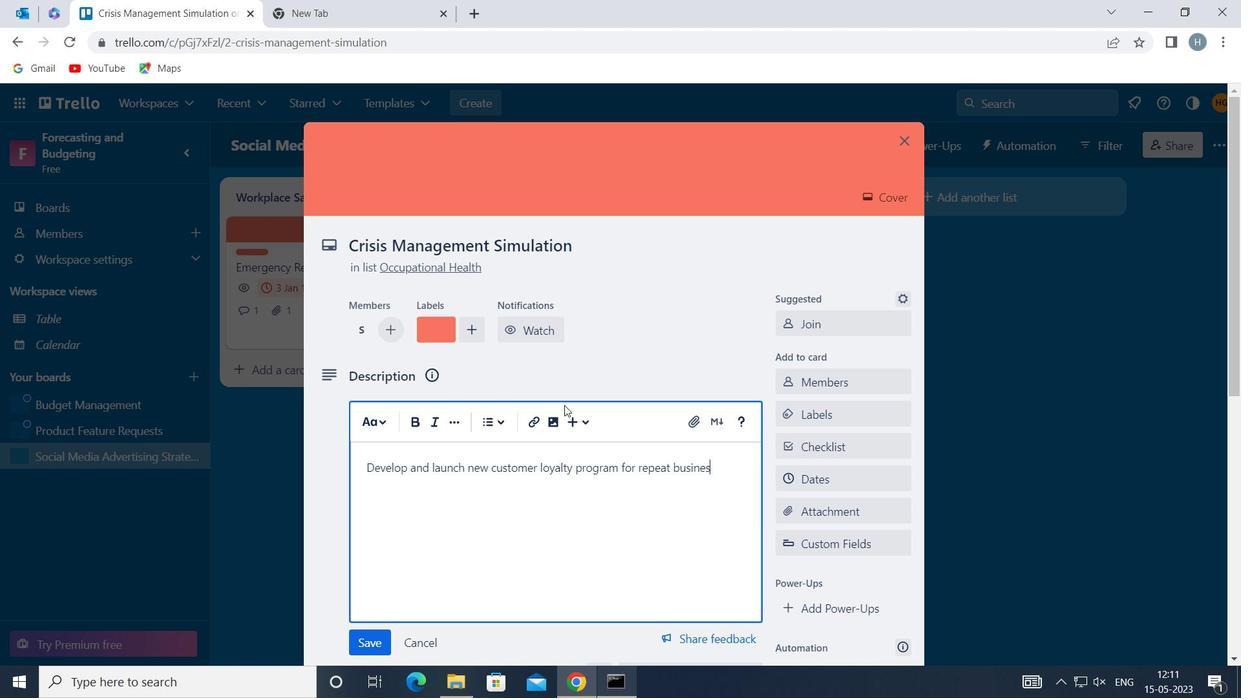 
Action: Mouse moved to (356, 644)
Screenshot: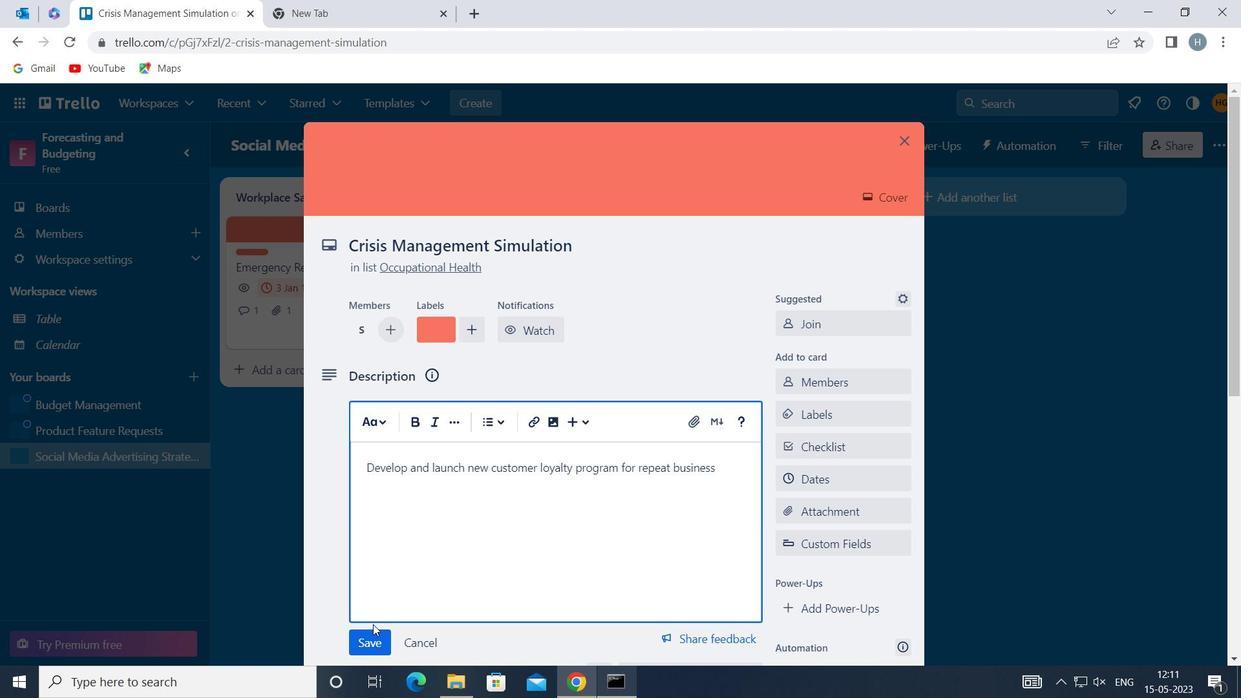 
Action: Mouse pressed left at (356, 644)
Screenshot: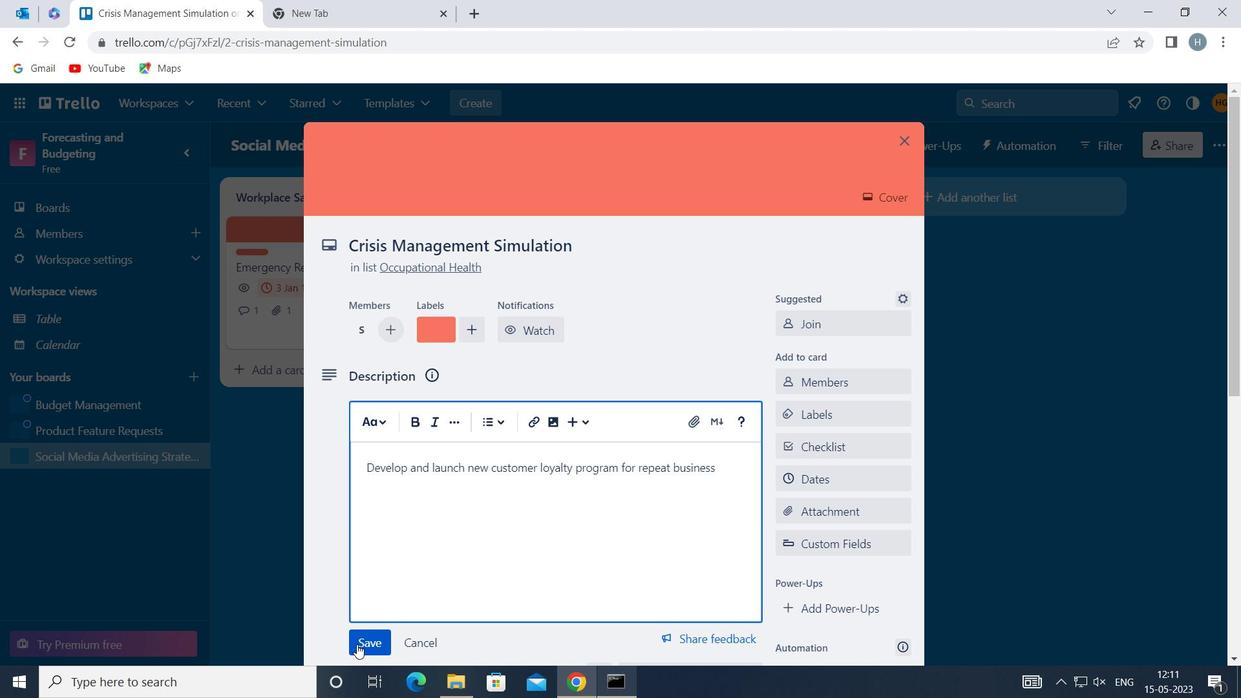 
Action: Mouse moved to (436, 522)
Screenshot: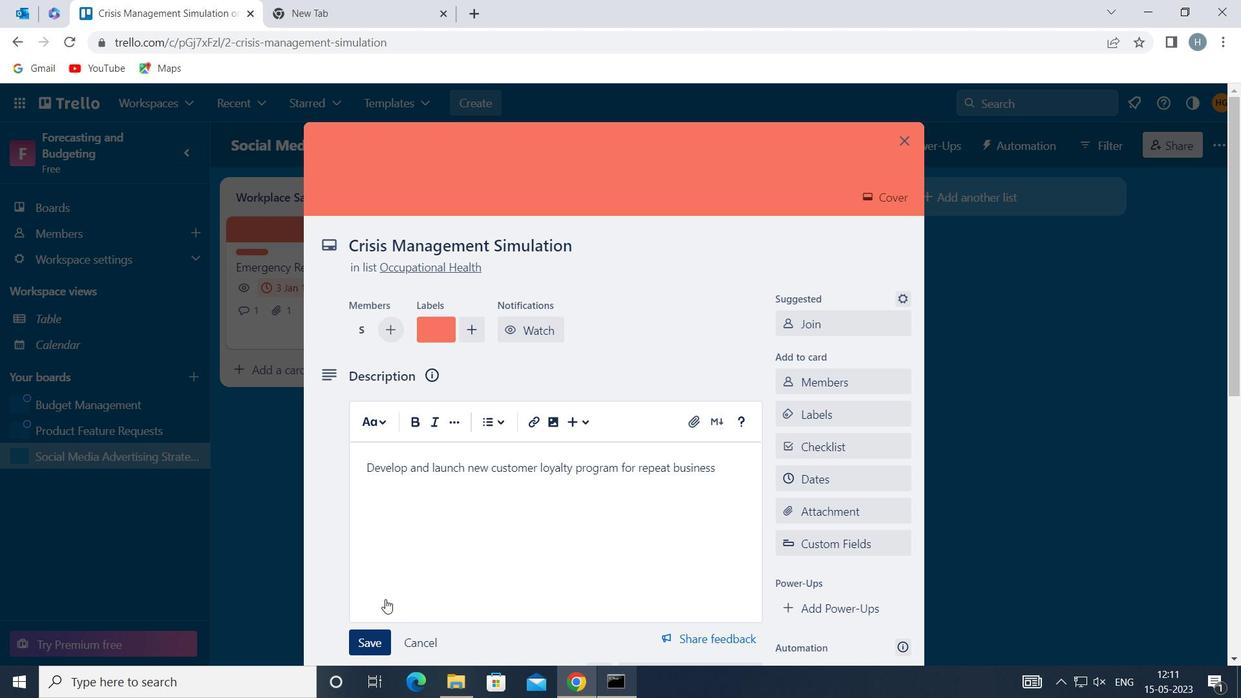 
Action: Mouse scrolled (436, 521) with delta (0, 0)
Screenshot: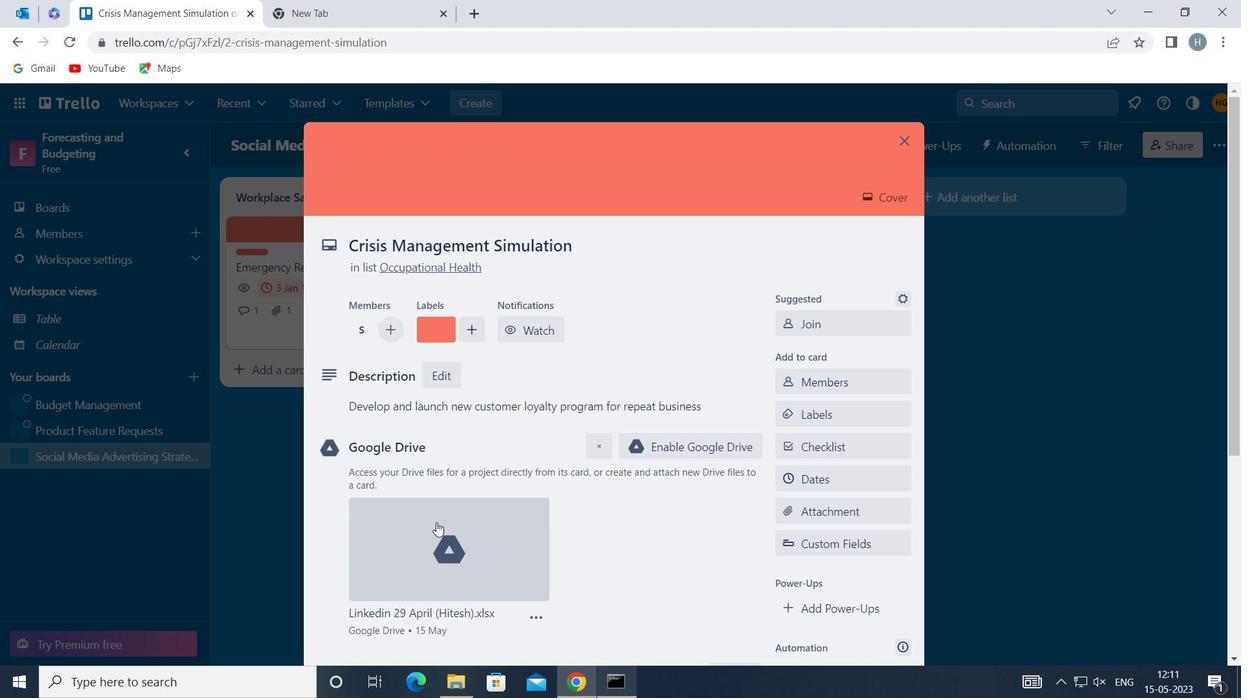 
Action: Mouse scrolled (436, 521) with delta (0, 0)
Screenshot: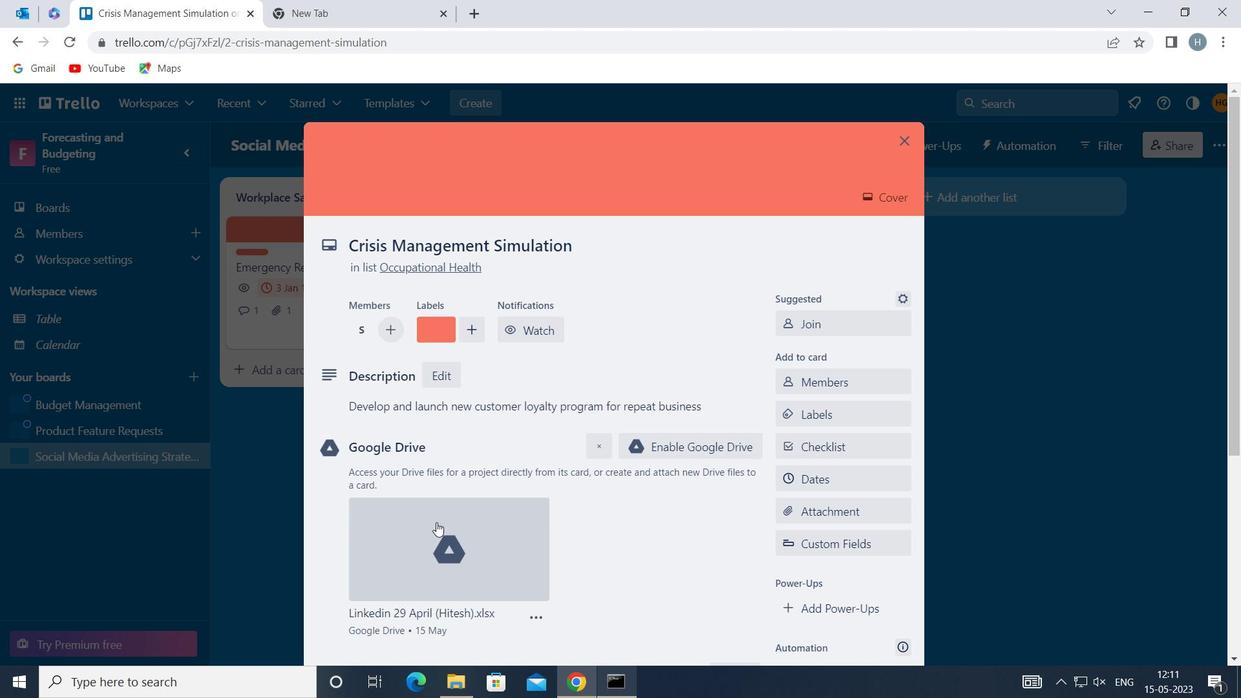 
Action: Mouse scrolled (436, 521) with delta (0, 0)
Screenshot: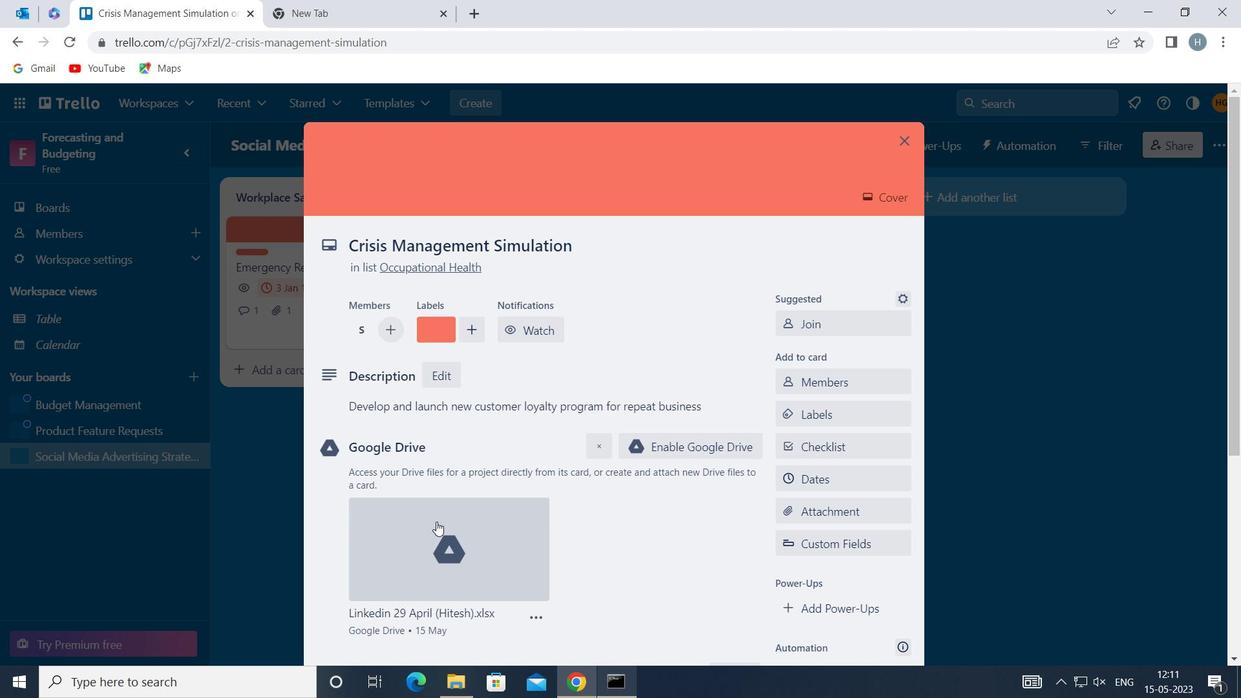 
Action: Mouse scrolled (436, 521) with delta (0, 0)
Screenshot: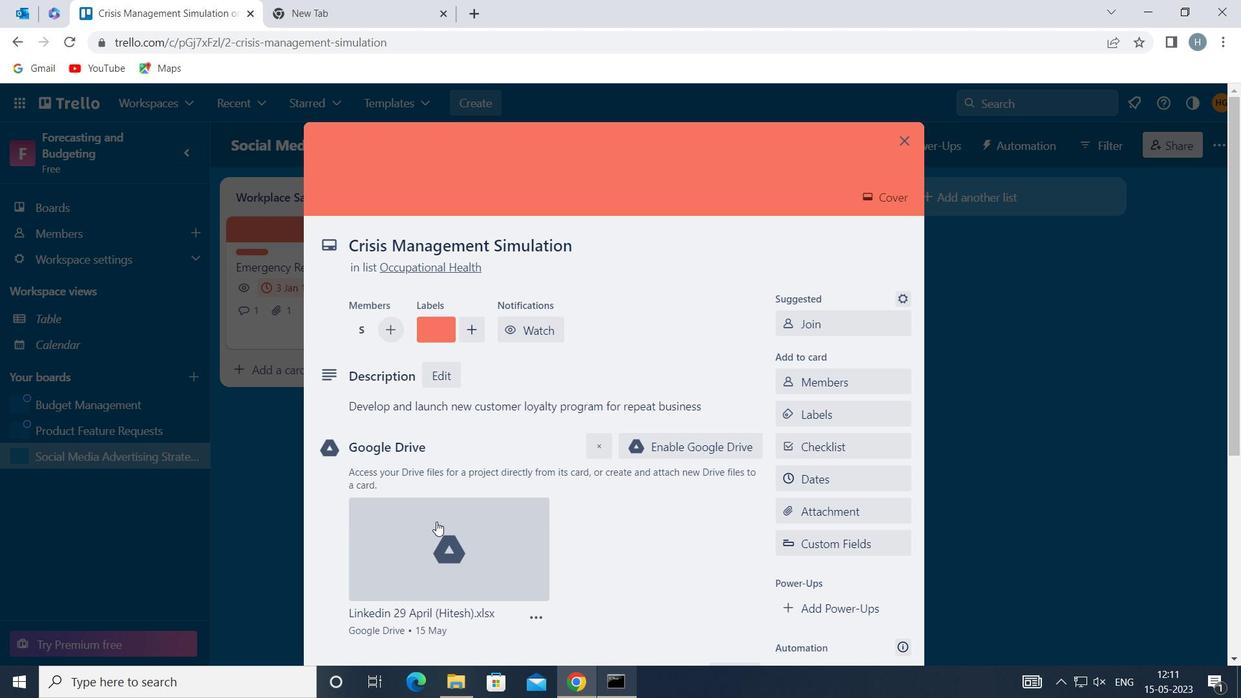 
Action: Mouse moved to (518, 504)
Screenshot: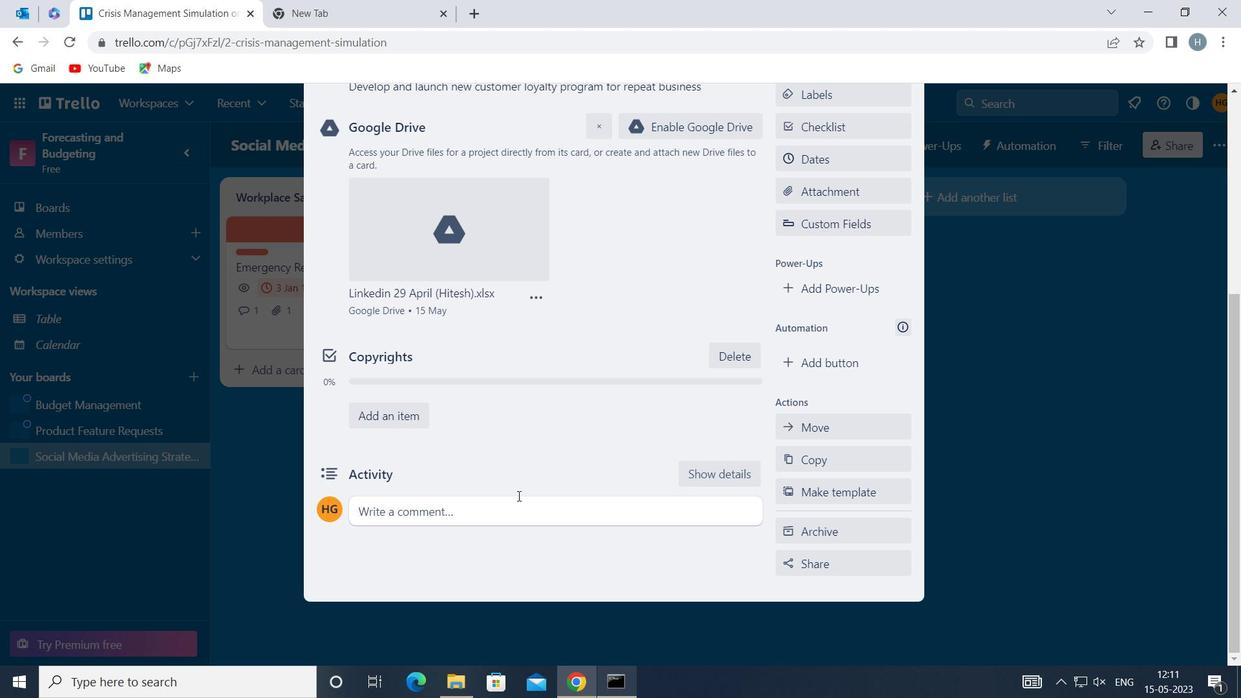
Action: Mouse pressed left at (518, 504)
Screenshot: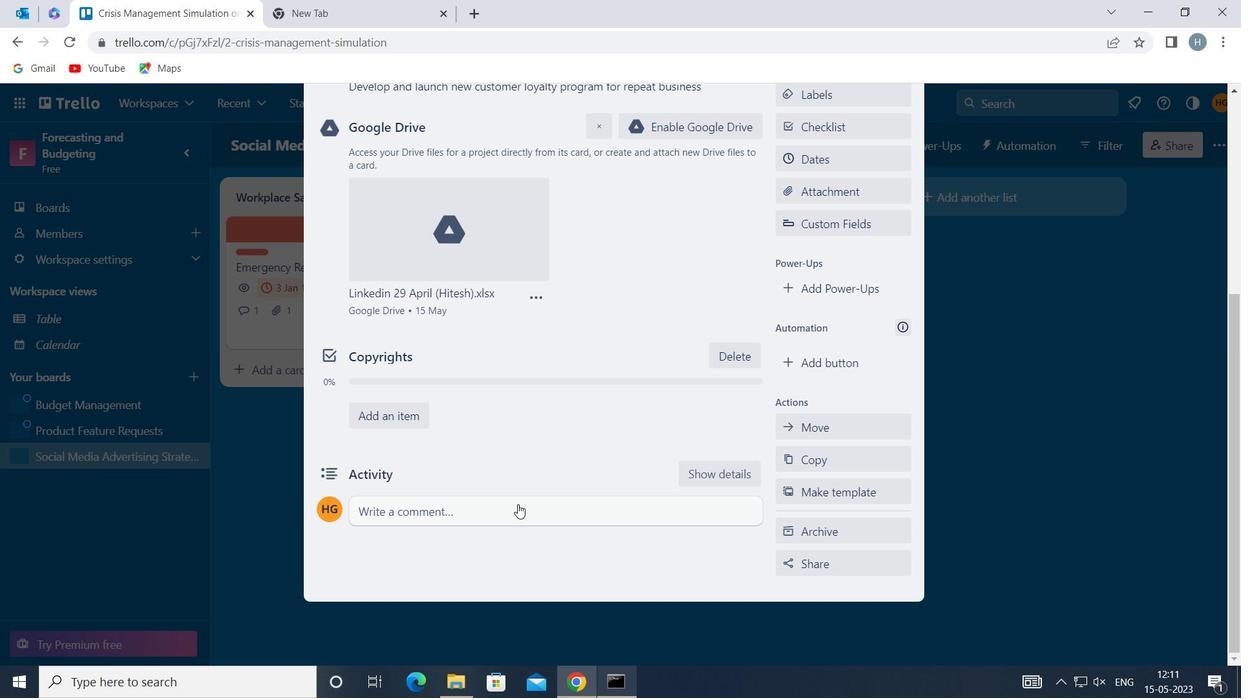 
Action: Key pressed <Key.shift>GIVEN<Key.space>THE<Key.space>POTENTIAL<Key.space>IMPACT<Key.space>OF<Key.space>THIS<Key.space>TASK<Key.space>ON<Key.space>OUR<Key.space>COMPANY<Key.space>BRAND<Key.space>REPUTATION<Key.space><Key.backspace>,<Key.space>LET<Key.space>US<Key.space>ENSURE<Key.space>THAT<Key.space>WE<Key.space>APPROACH<Key.space>IT<Key.space>WITH<Key.space>A<Key.space>FOCUS<Key.space>ON<Key.space>QUALITY<Key.space>AND<Key.space>EXCELLENCE
Screenshot: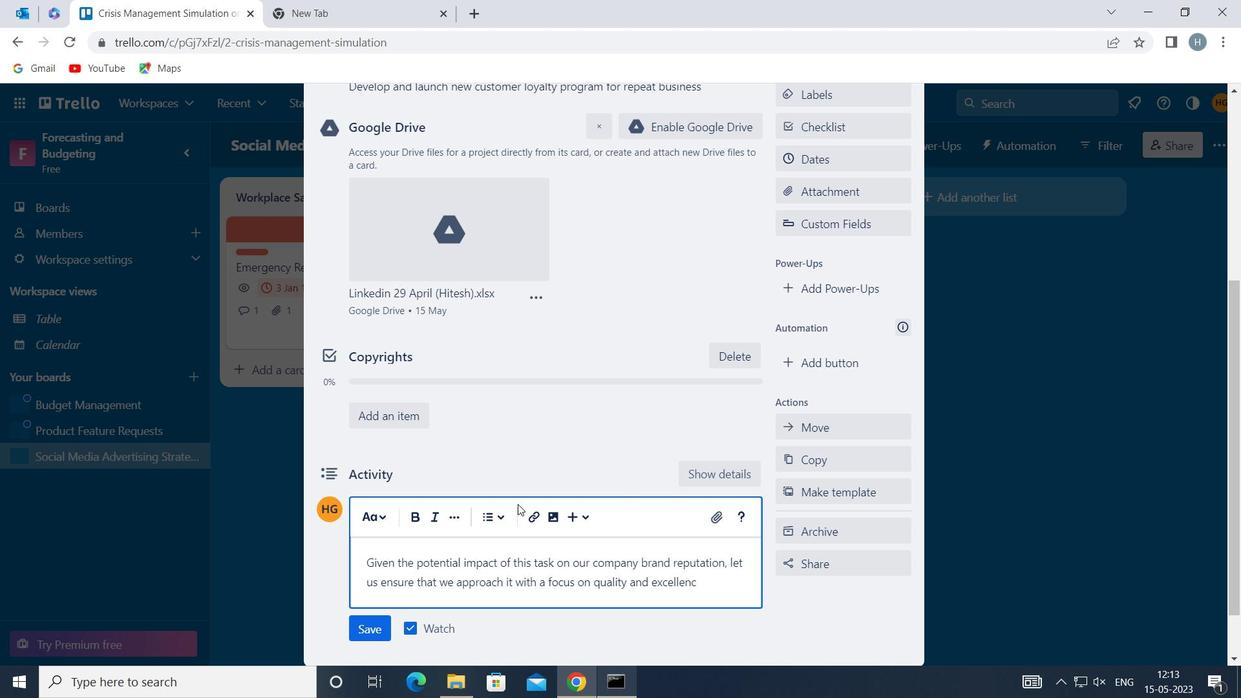 
Action: Mouse moved to (359, 626)
Screenshot: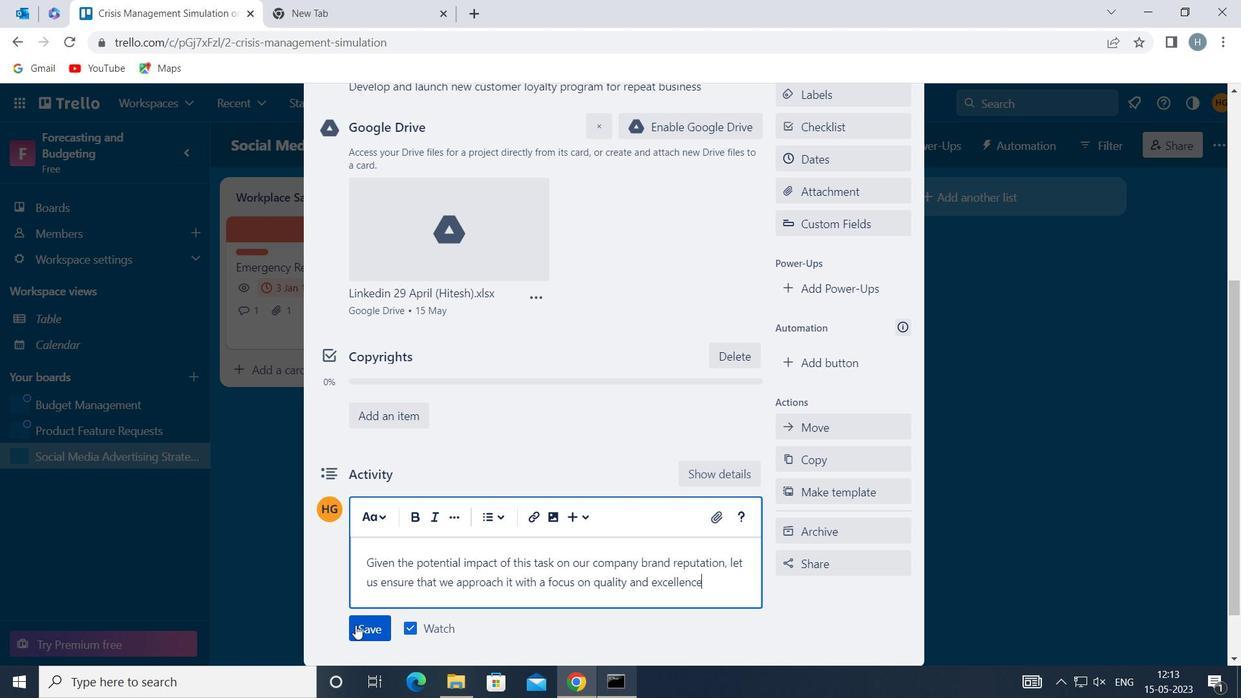 
Action: Mouse pressed left at (359, 626)
Screenshot: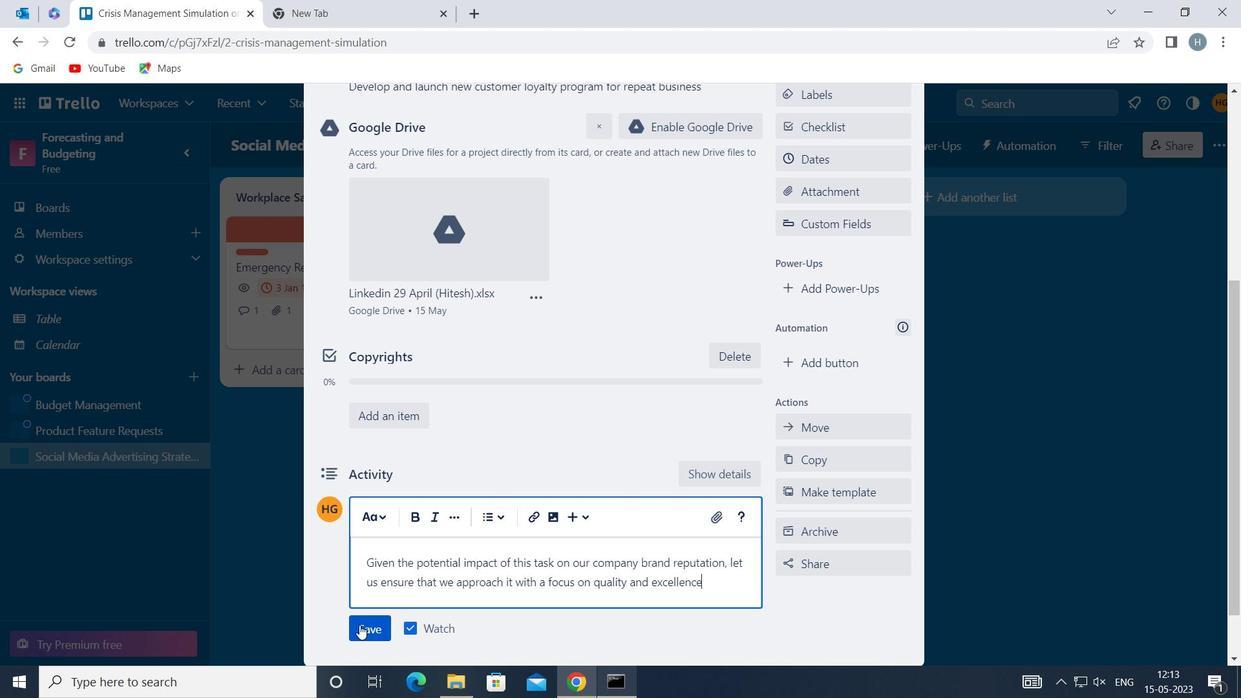 
Action: Mouse moved to (840, 164)
Screenshot: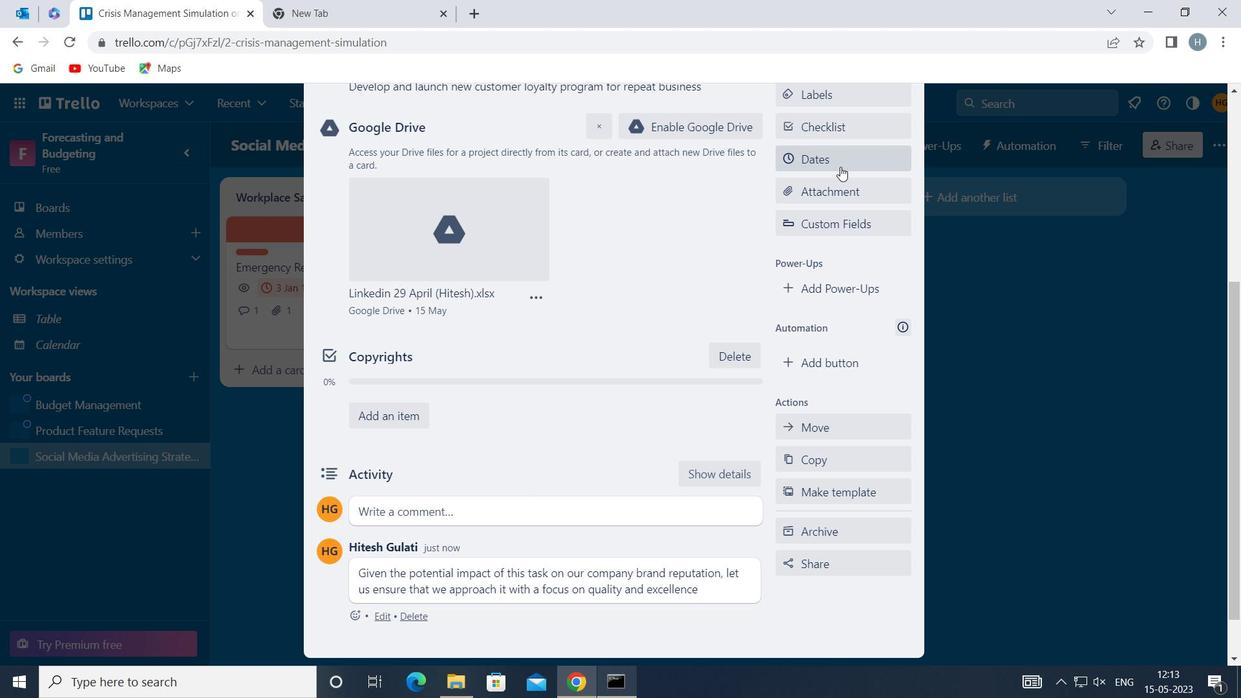 
Action: Mouse pressed left at (840, 164)
Screenshot: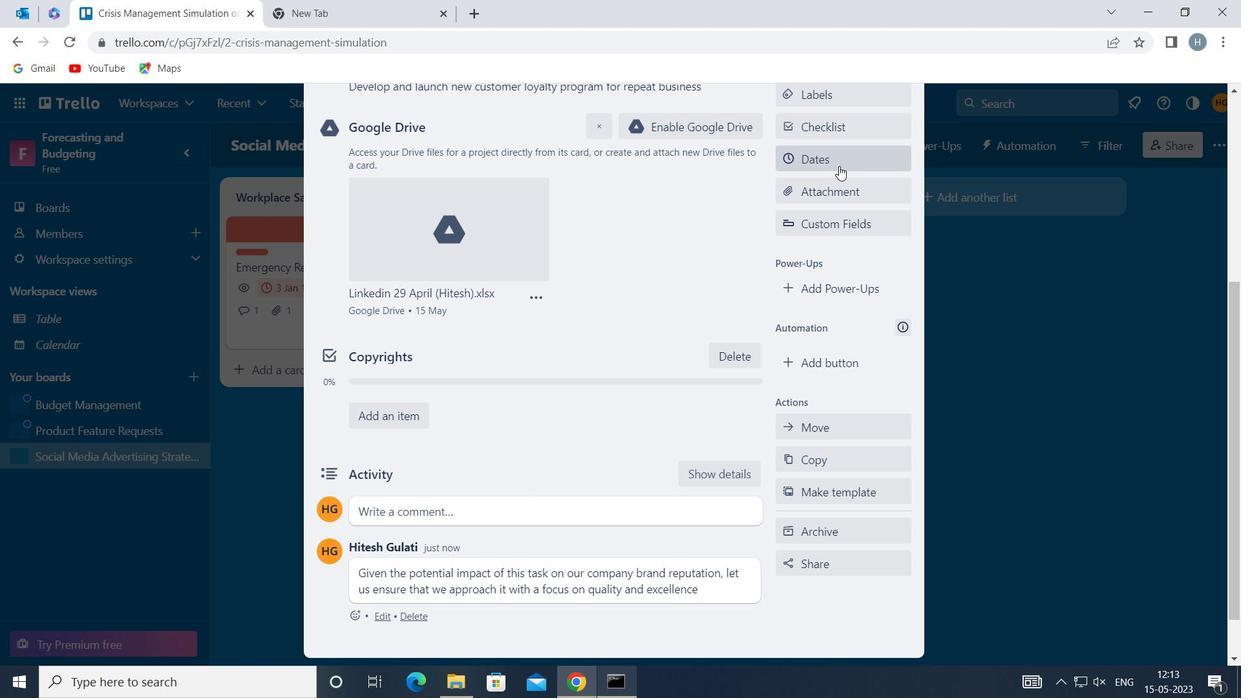 
Action: Mouse moved to (792, 432)
Screenshot: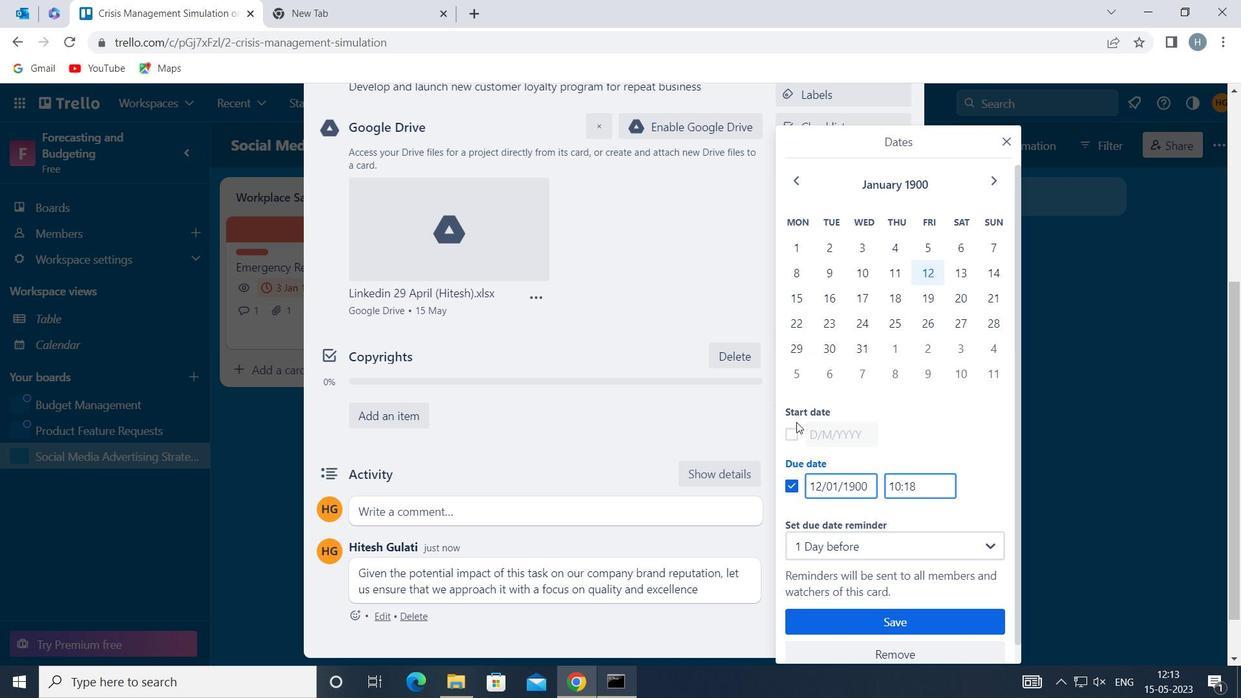 
Action: Mouse pressed left at (792, 432)
Screenshot: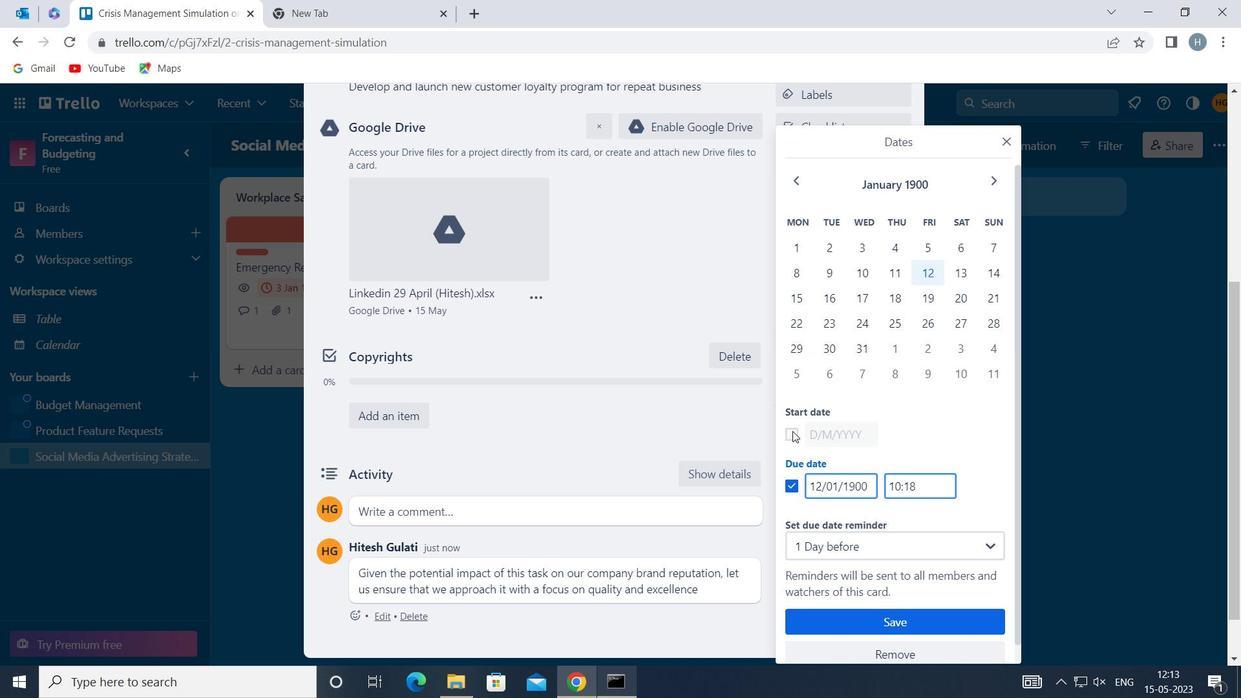 
Action: Mouse moved to (814, 428)
Screenshot: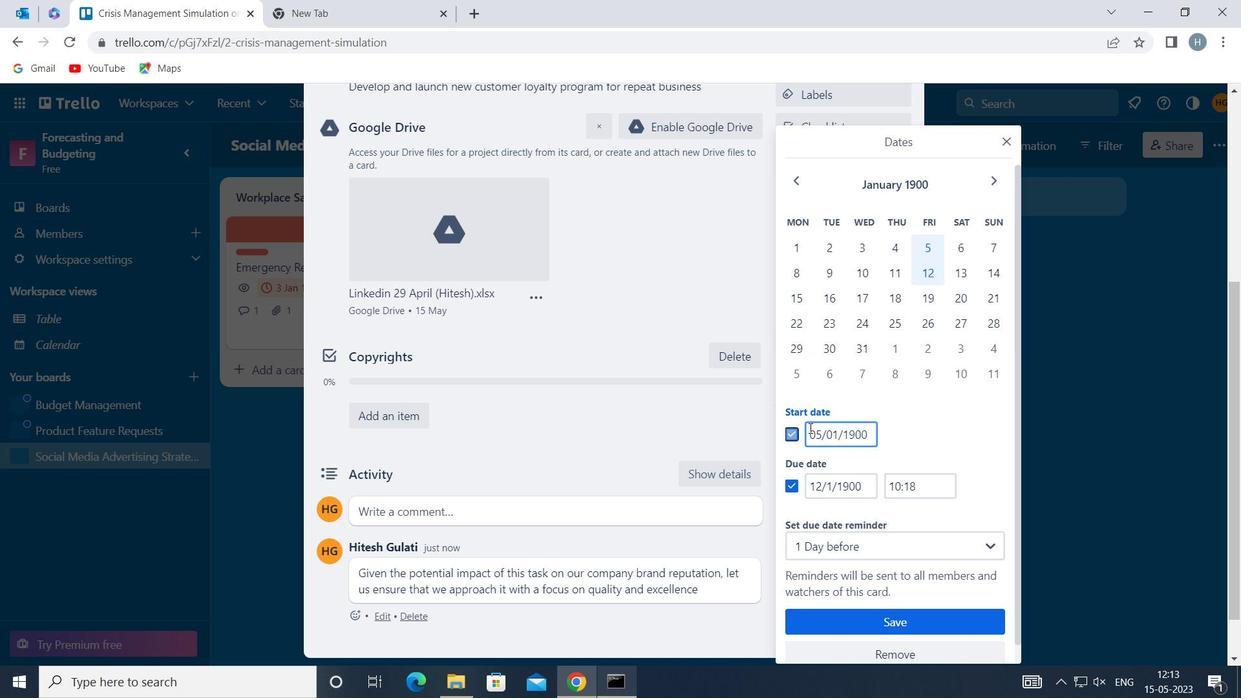 
Action: Mouse pressed left at (814, 428)
Screenshot: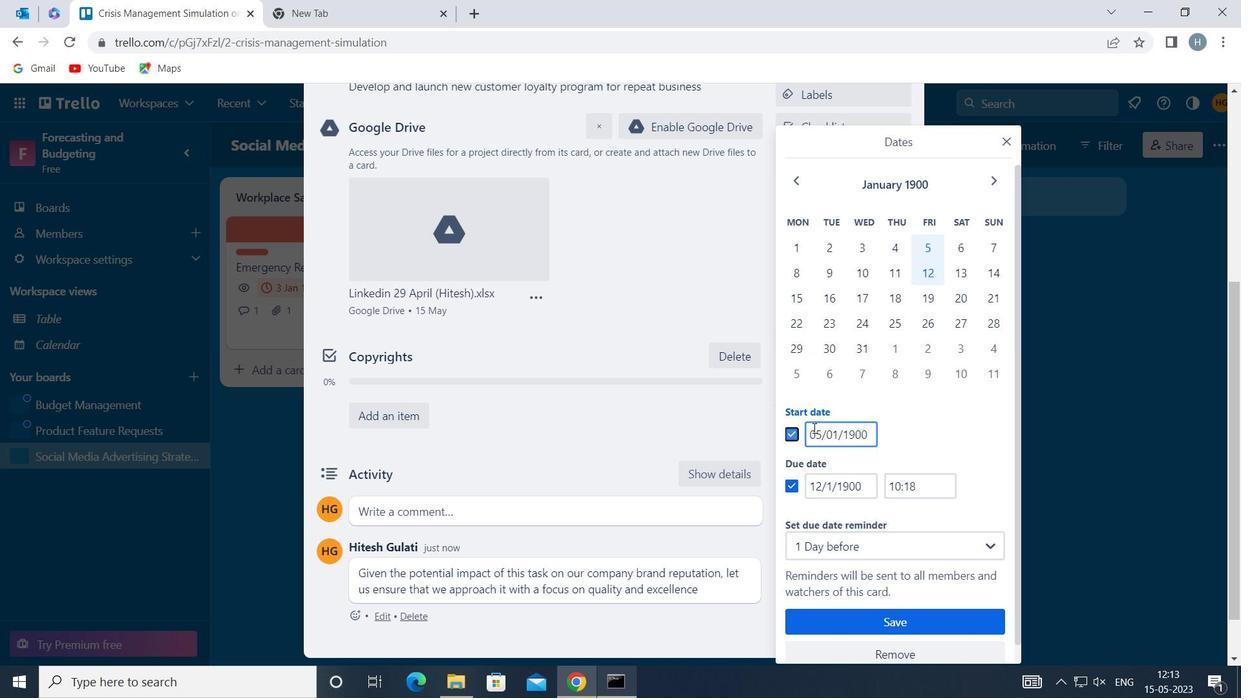 
Action: Mouse moved to (814, 428)
Screenshot: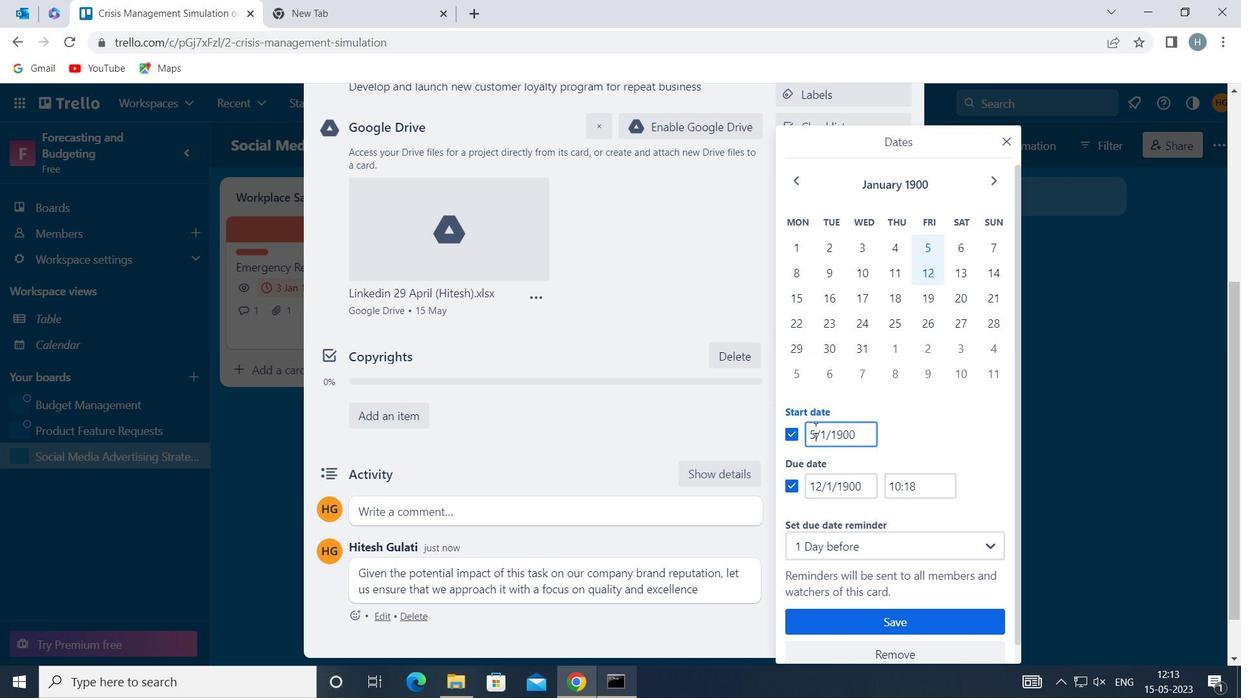 
Action: Key pressed <Key.backspace>6
Screenshot: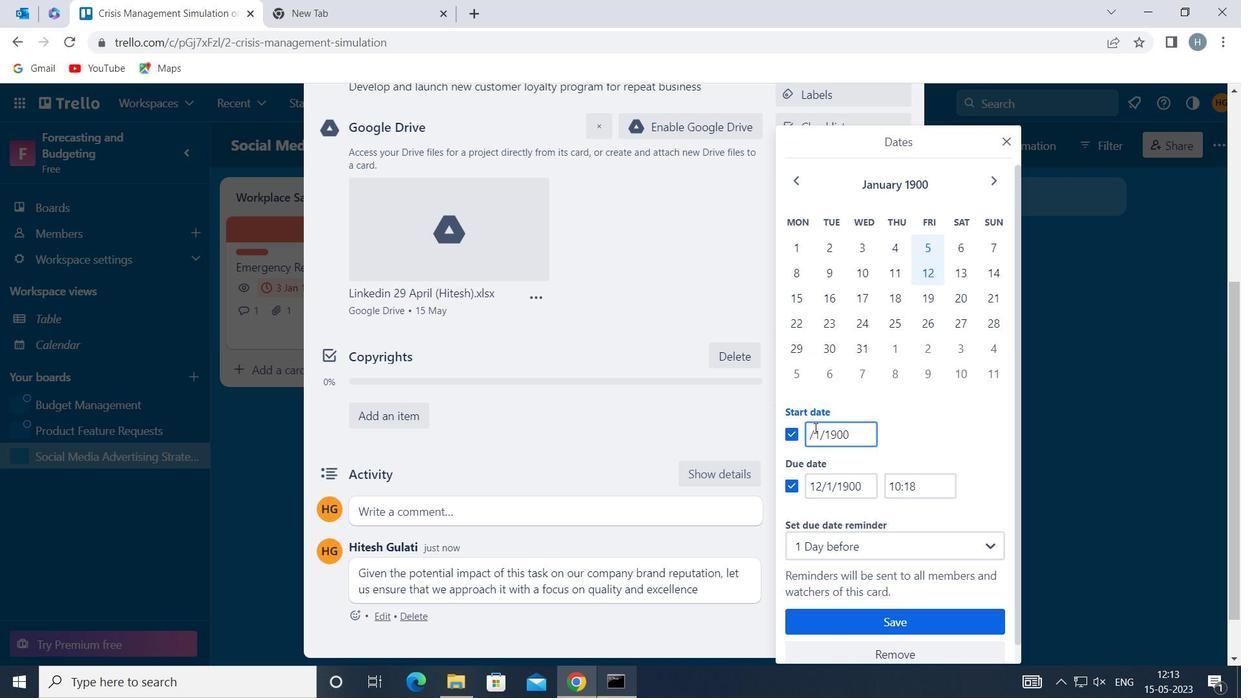 
Action: Mouse moved to (816, 477)
Screenshot: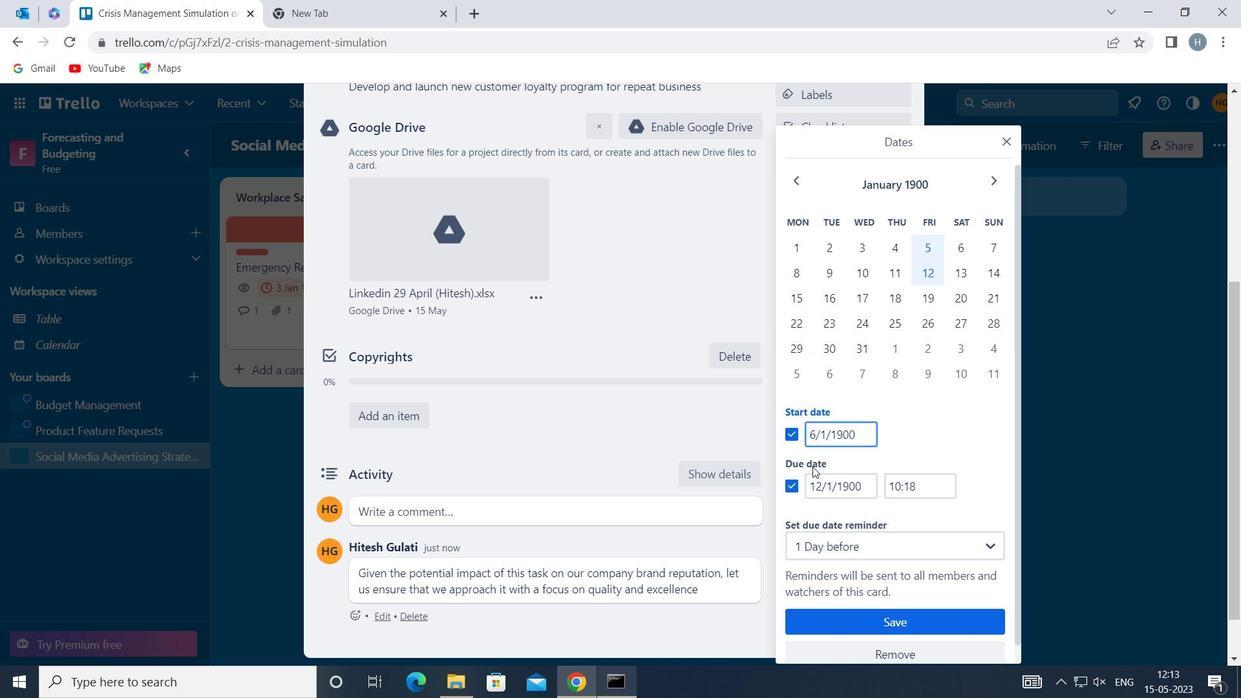 
Action: Mouse pressed left at (816, 477)
Screenshot: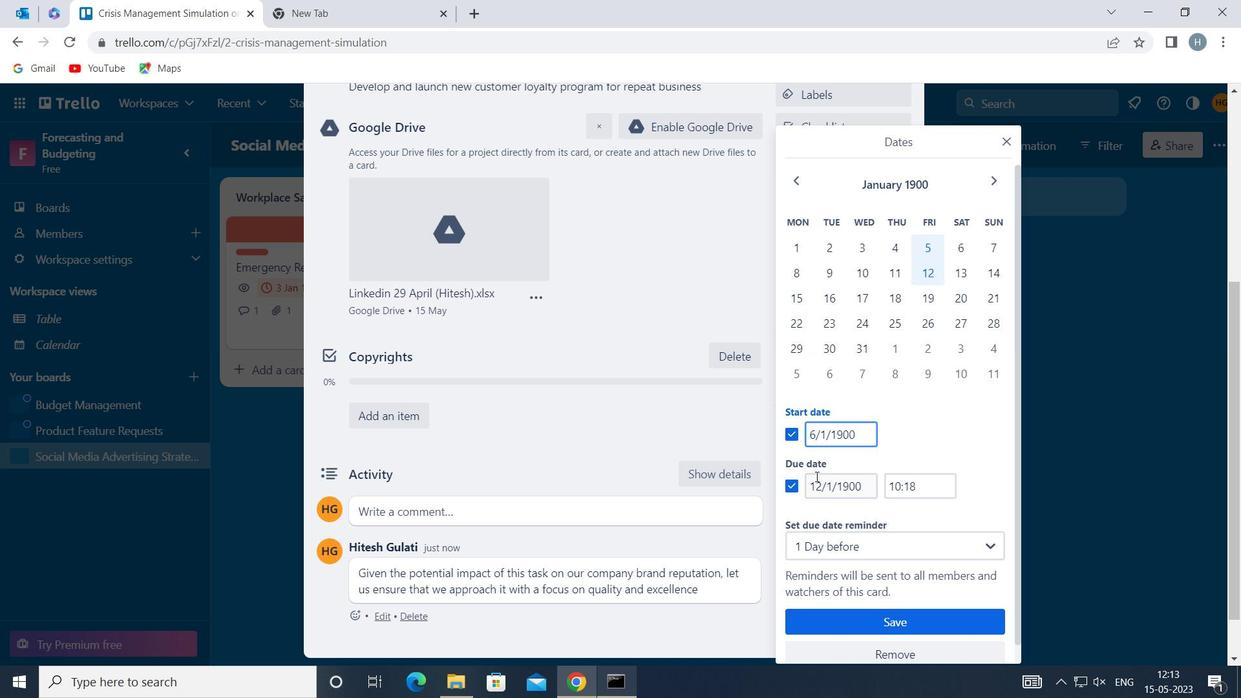 
Action: Key pressed <Key.right><Key.backspace><Key.backspace>13
Screenshot: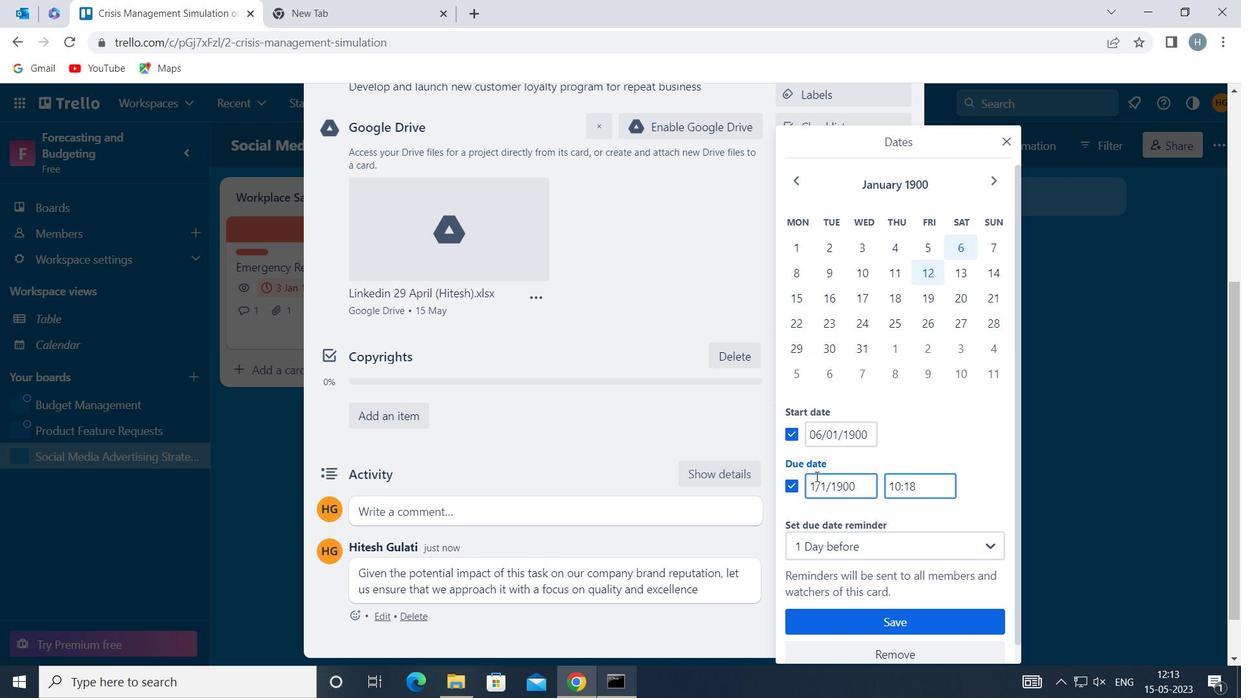 
Action: Mouse moved to (884, 618)
Screenshot: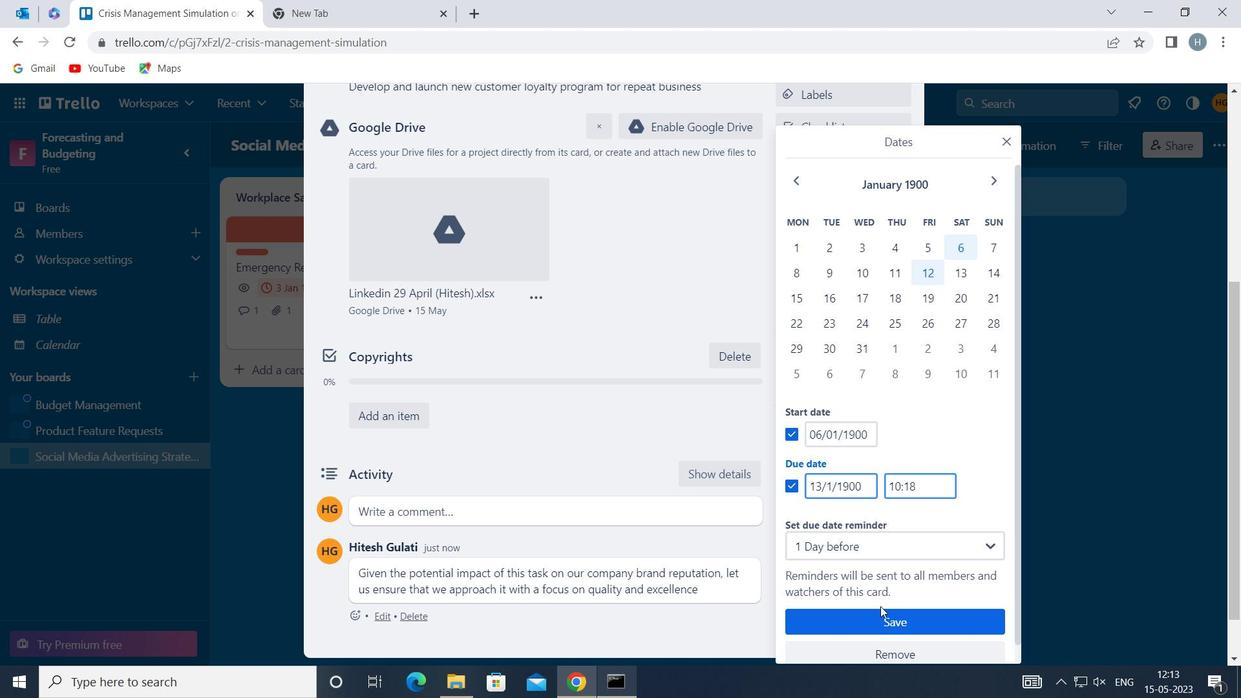
Action: Mouse pressed left at (884, 618)
Screenshot: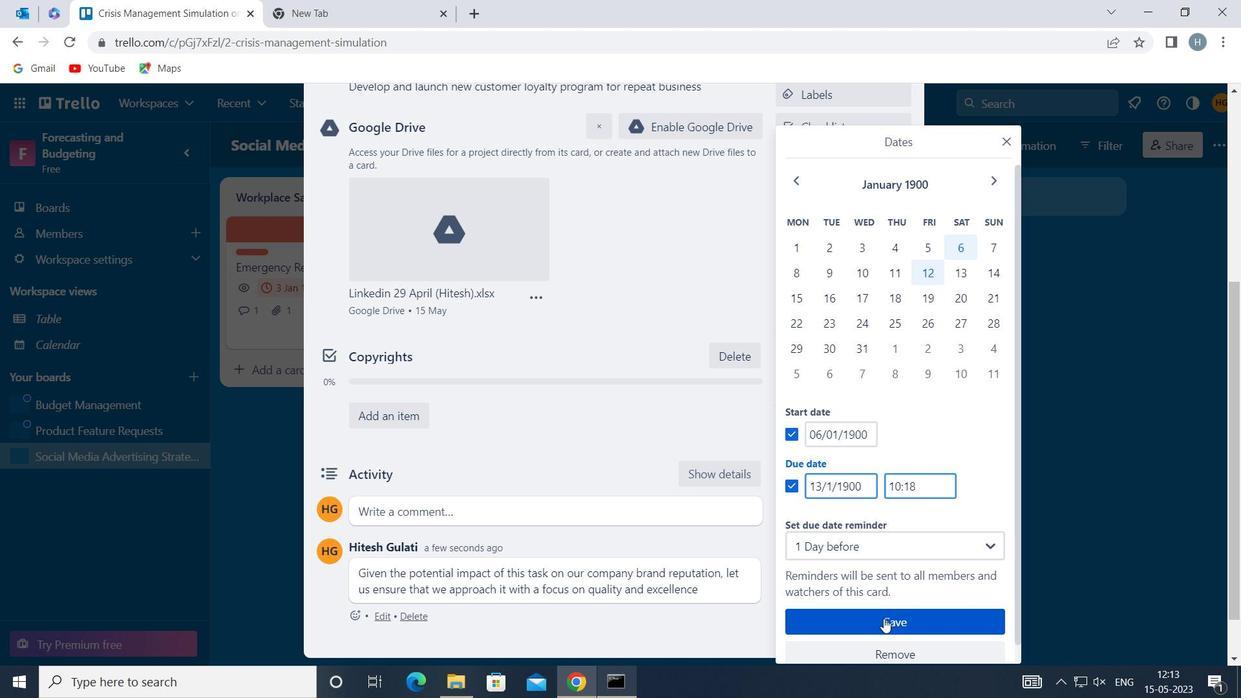 
Action: Mouse moved to (620, 278)
Screenshot: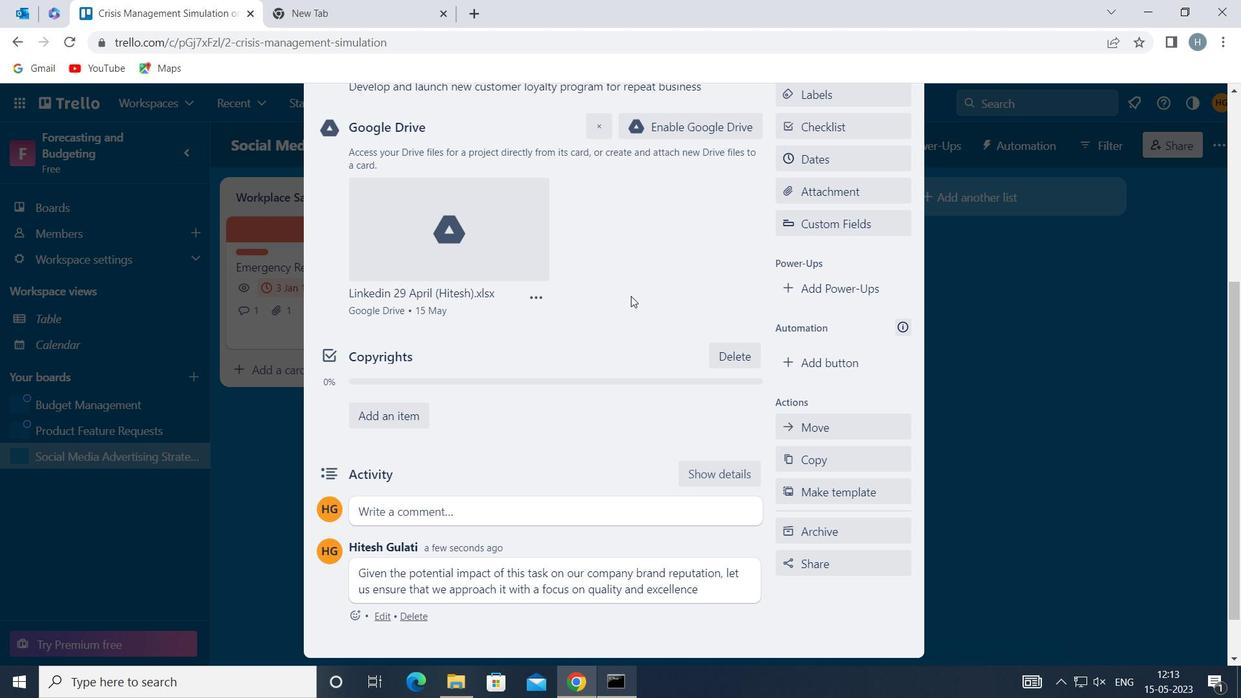 
